 Task: Search one way flight ticket for 4 adults, 2 children, 2 infants in seat and 1 infant on lap in economy from Chicago: Chicago O'hare International Airport to Gillette: Gillette Campbell County Airport on 5-1-2023. Choice of flights is United. Price is upto 30000. Outbound departure time preference is 13:30.
Action: Mouse moved to (238, 199)
Screenshot: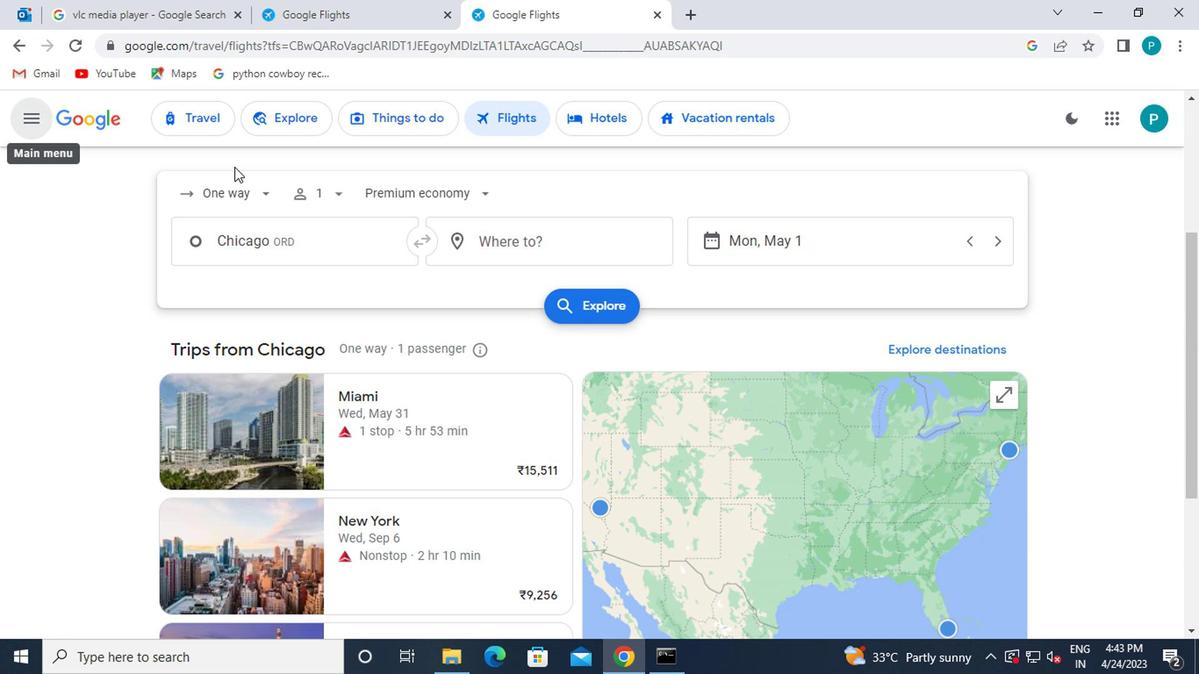 
Action: Mouse pressed left at (238, 199)
Screenshot: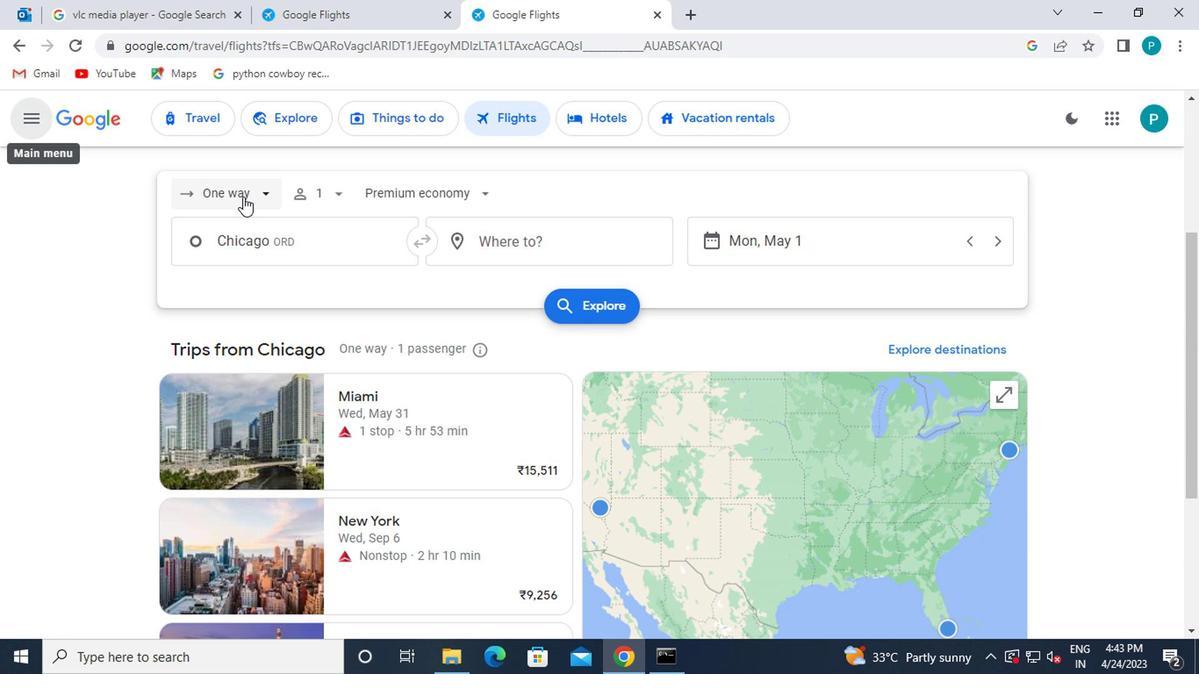
Action: Mouse moved to (244, 288)
Screenshot: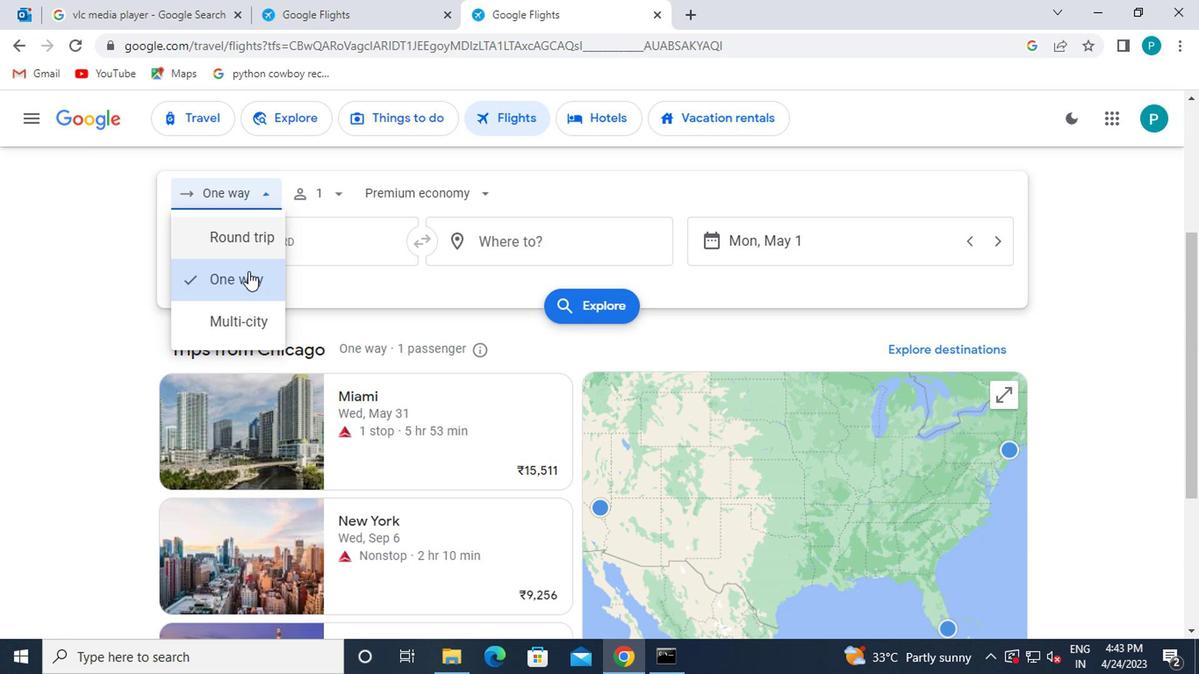 
Action: Mouse pressed left at (244, 288)
Screenshot: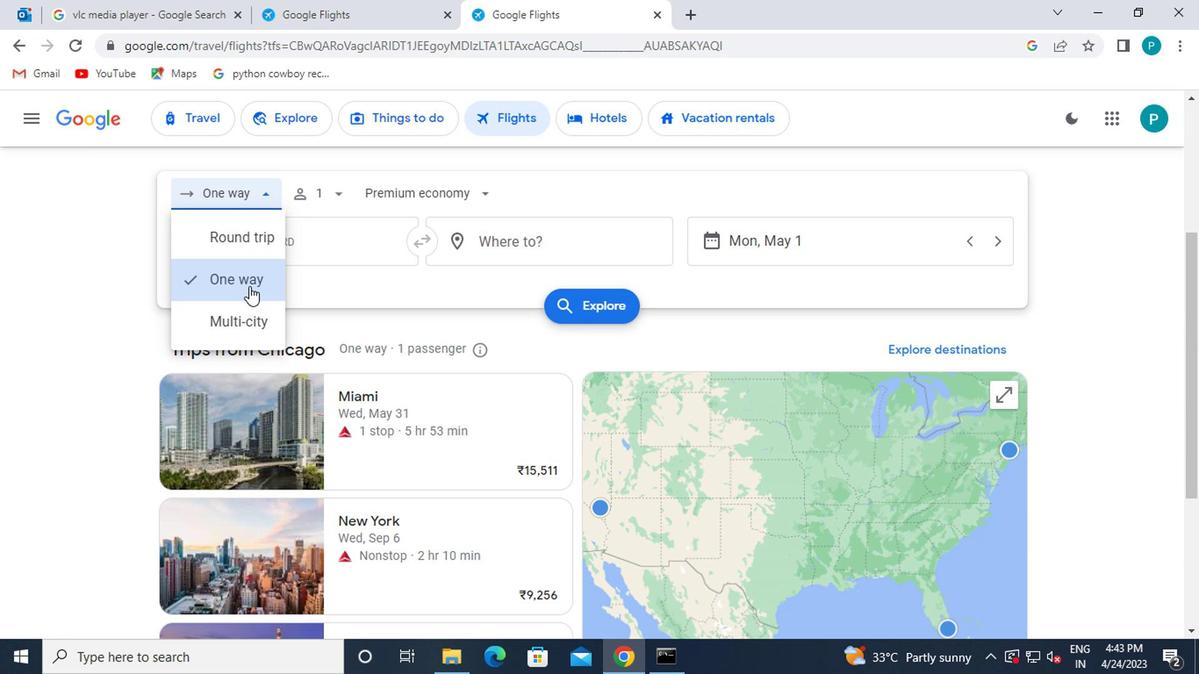 
Action: Mouse moved to (335, 182)
Screenshot: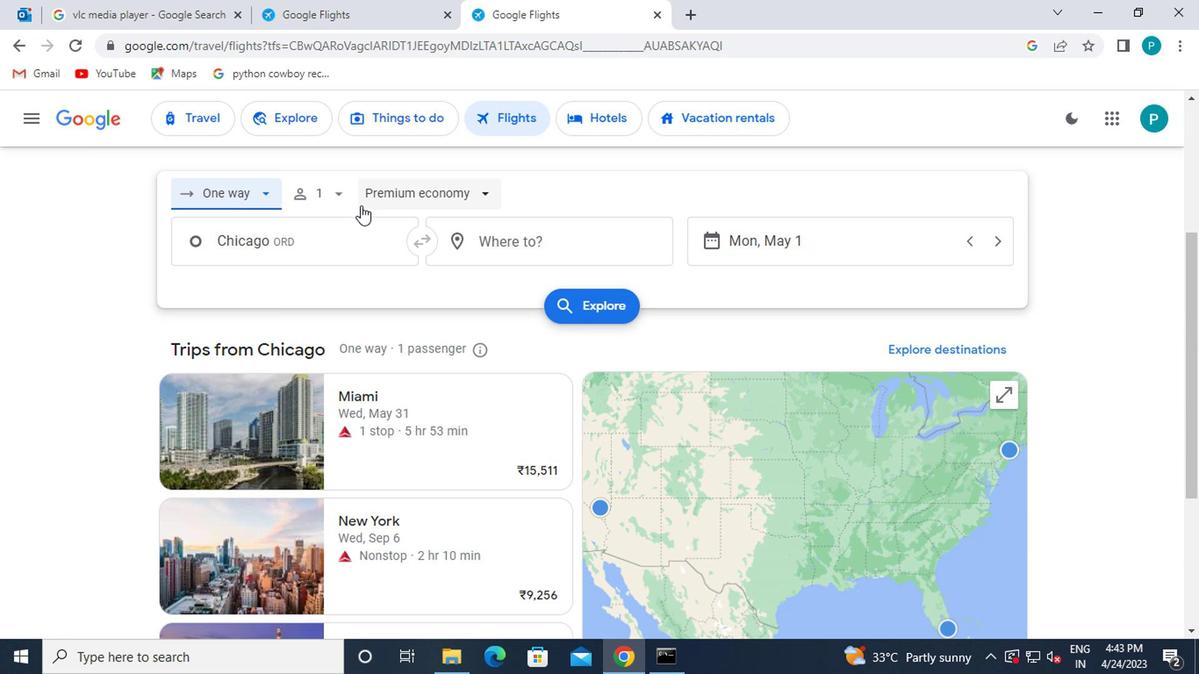
Action: Mouse pressed left at (335, 182)
Screenshot: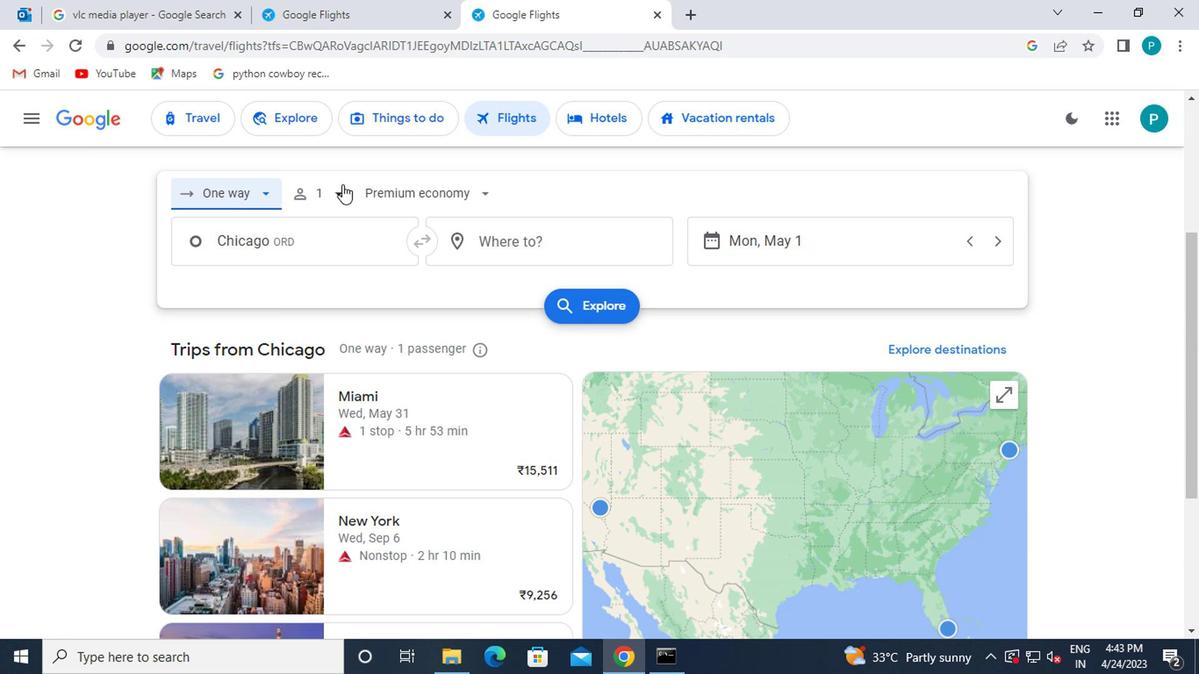
Action: Mouse moved to (459, 238)
Screenshot: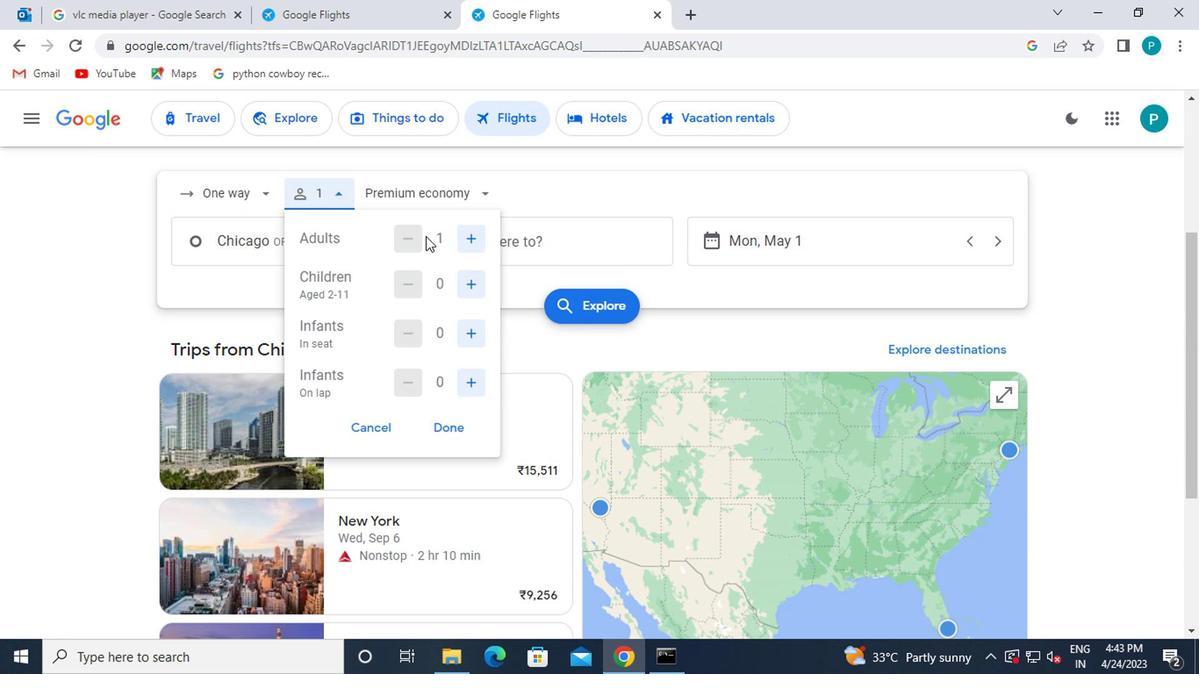 
Action: Mouse pressed left at (459, 238)
Screenshot: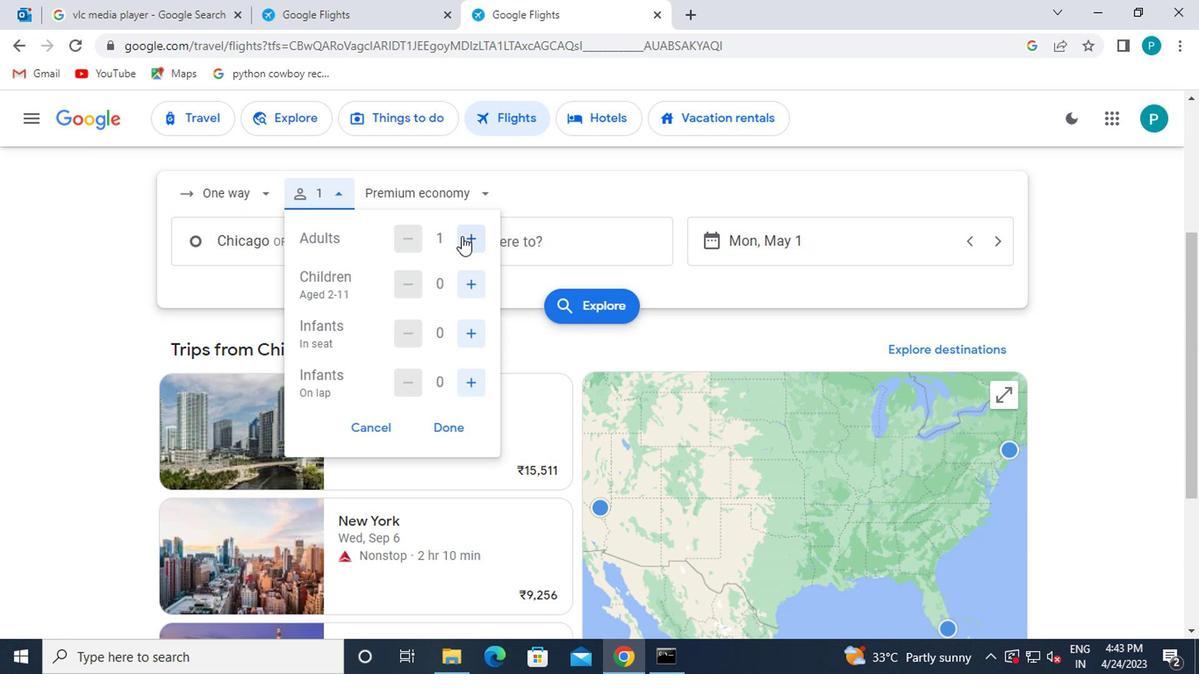 
Action: Mouse pressed left at (459, 238)
Screenshot: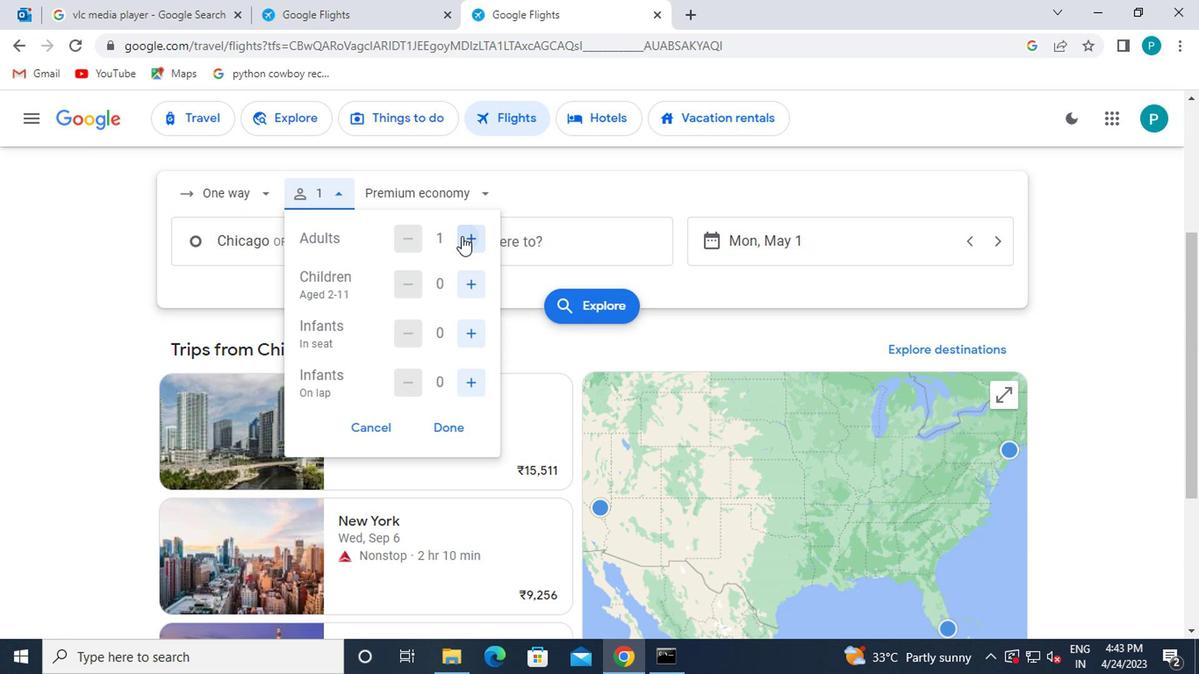 
Action: Mouse pressed left at (459, 238)
Screenshot: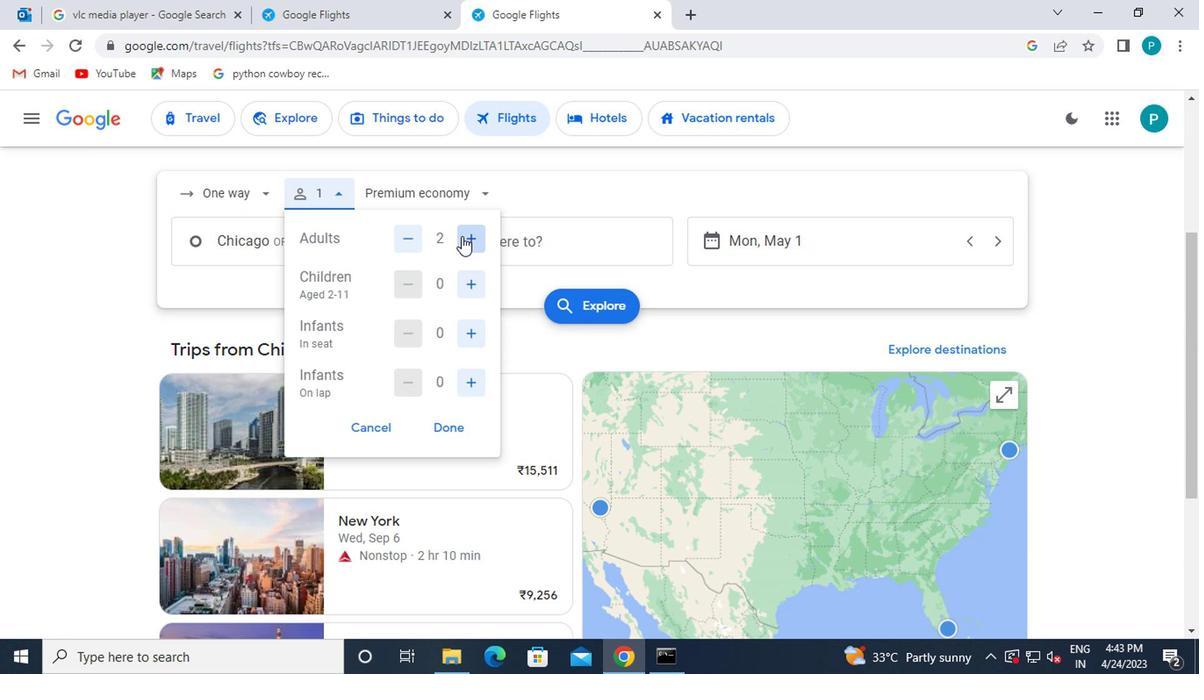 
Action: Mouse moved to (463, 286)
Screenshot: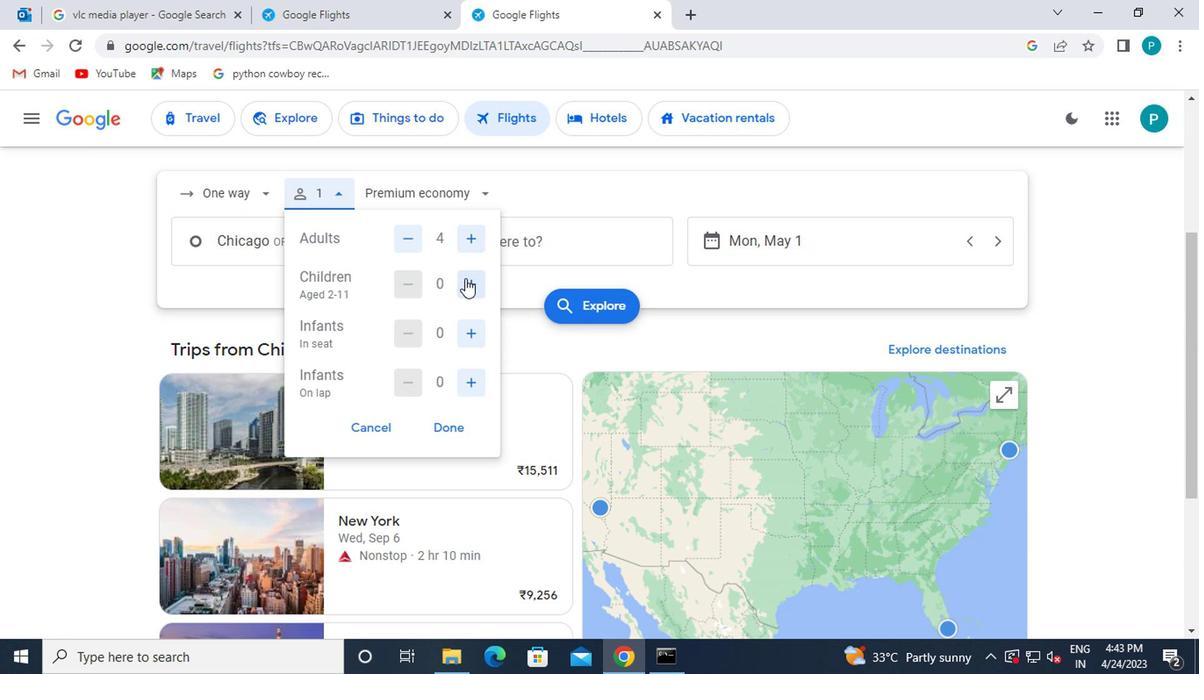 
Action: Mouse pressed left at (463, 286)
Screenshot: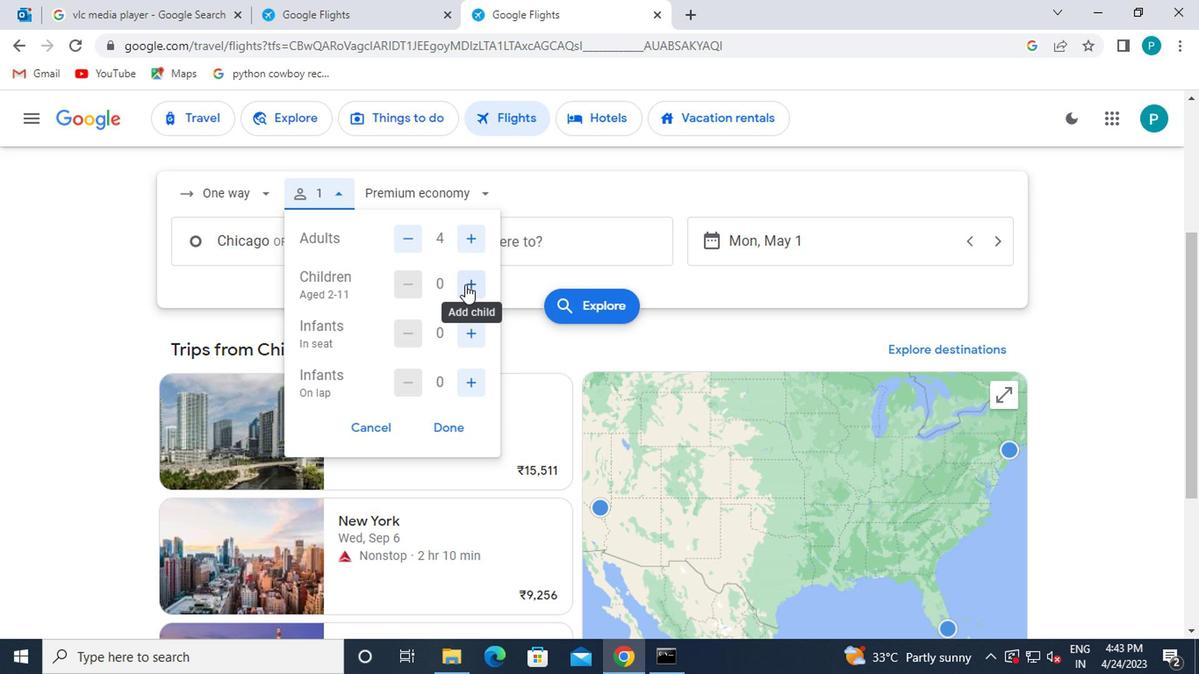 
Action: Mouse pressed left at (463, 286)
Screenshot: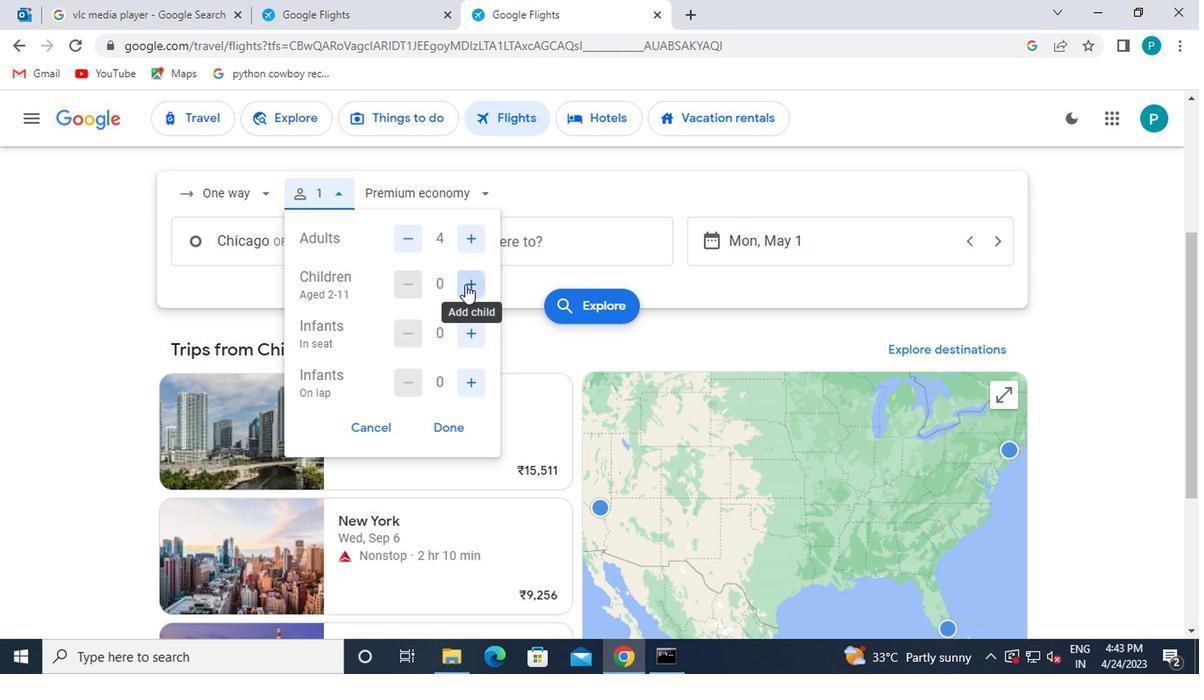 
Action: Mouse moved to (466, 338)
Screenshot: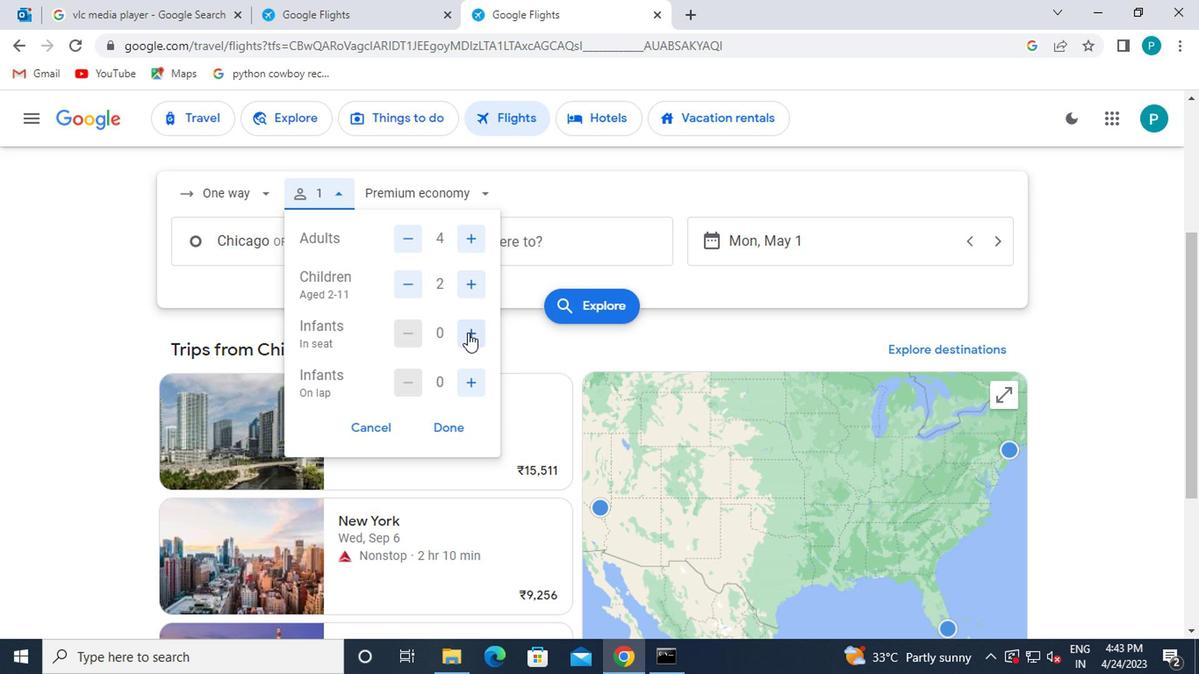 
Action: Mouse pressed left at (466, 338)
Screenshot: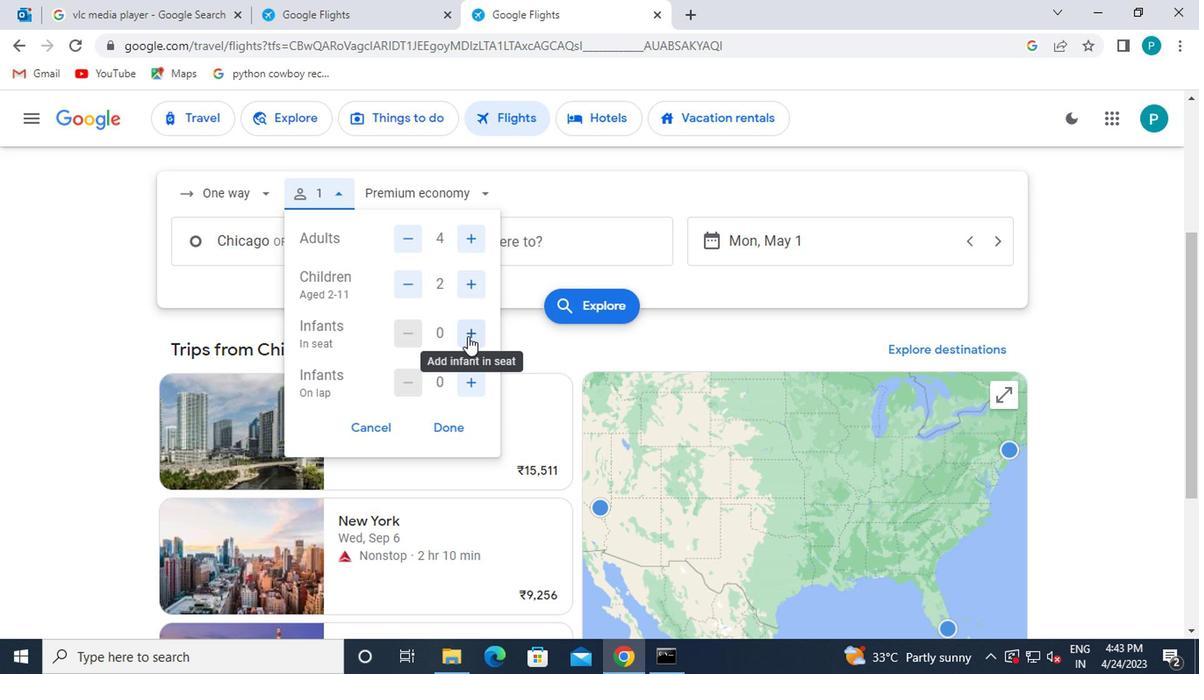 
Action: Mouse pressed left at (466, 338)
Screenshot: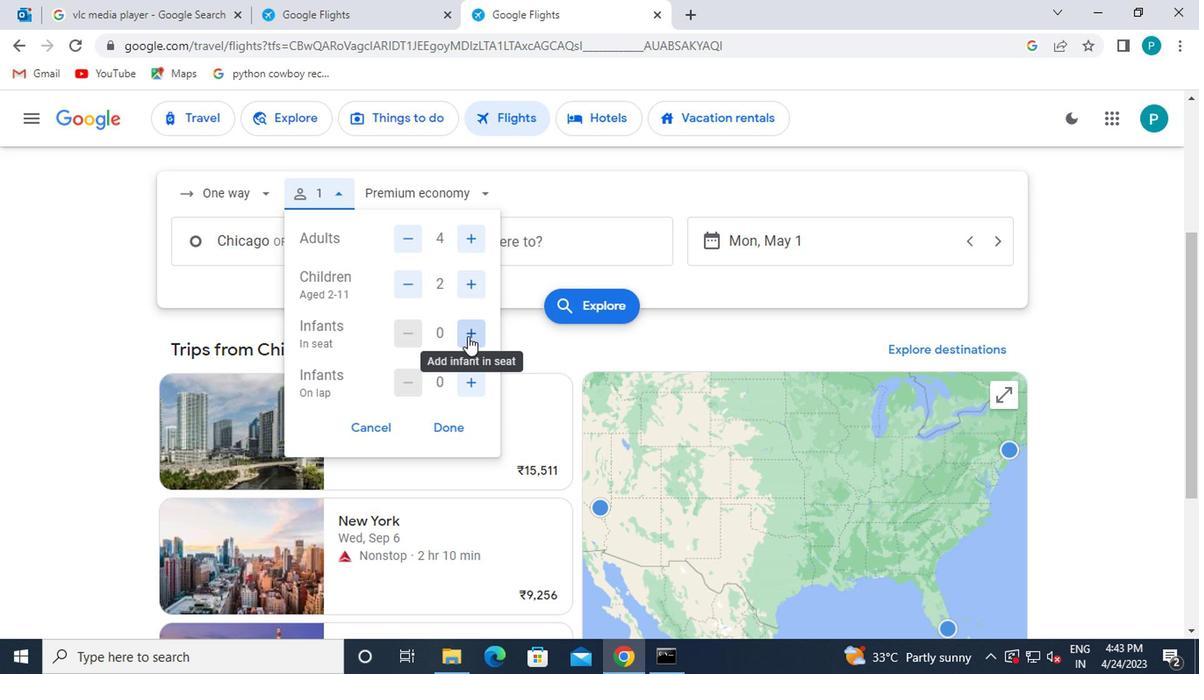 
Action: Mouse moved to (468, 383)
Screenshot: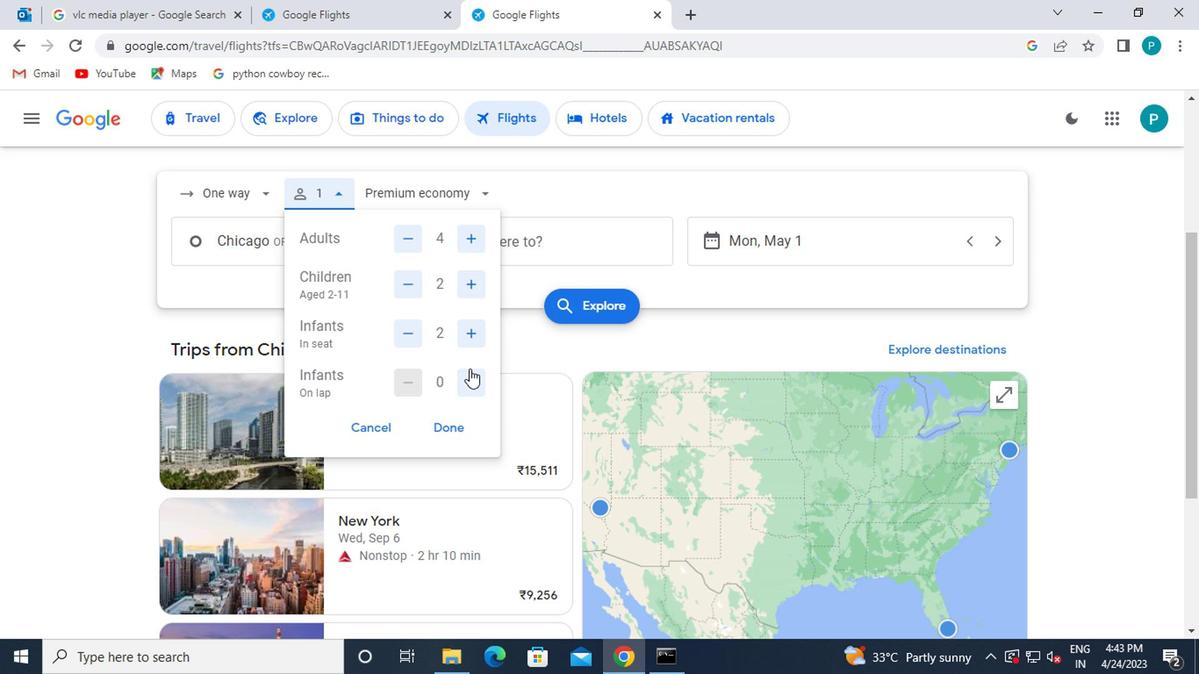 
Action: Mouse pressed left at (468, 383)
Screenshot: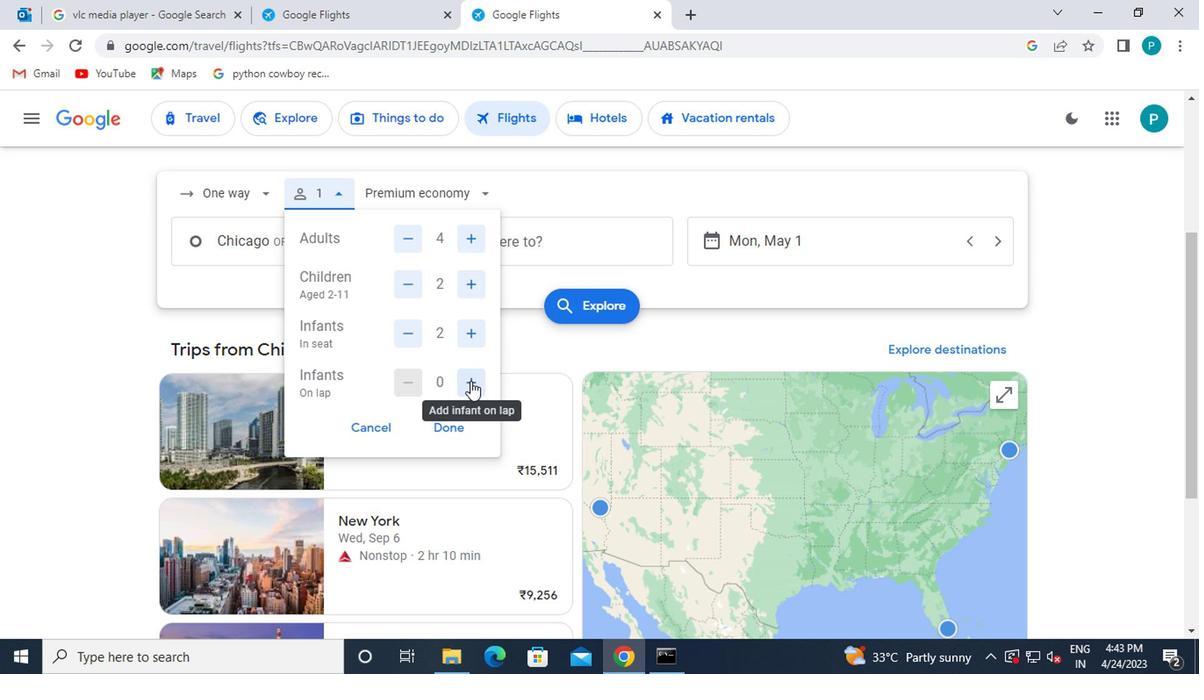 
Action: Mouse moved to (457, 422)
Screenshot: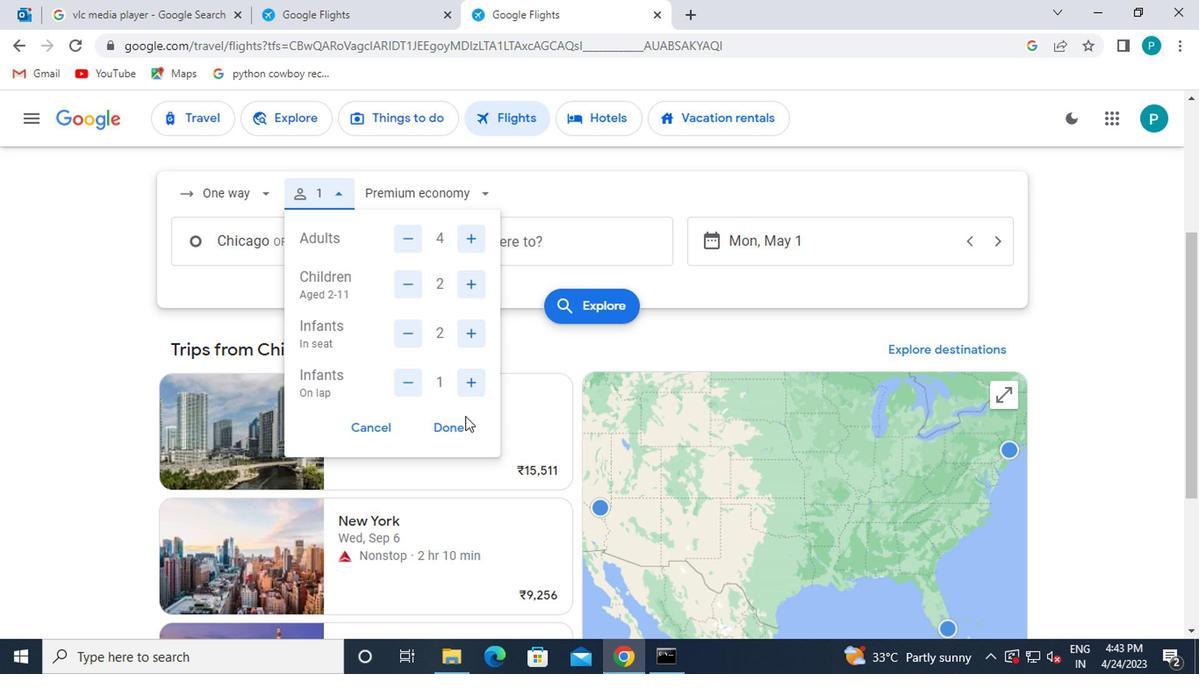 
Action: Mouse pressed left at (457, 422)
Screenshot: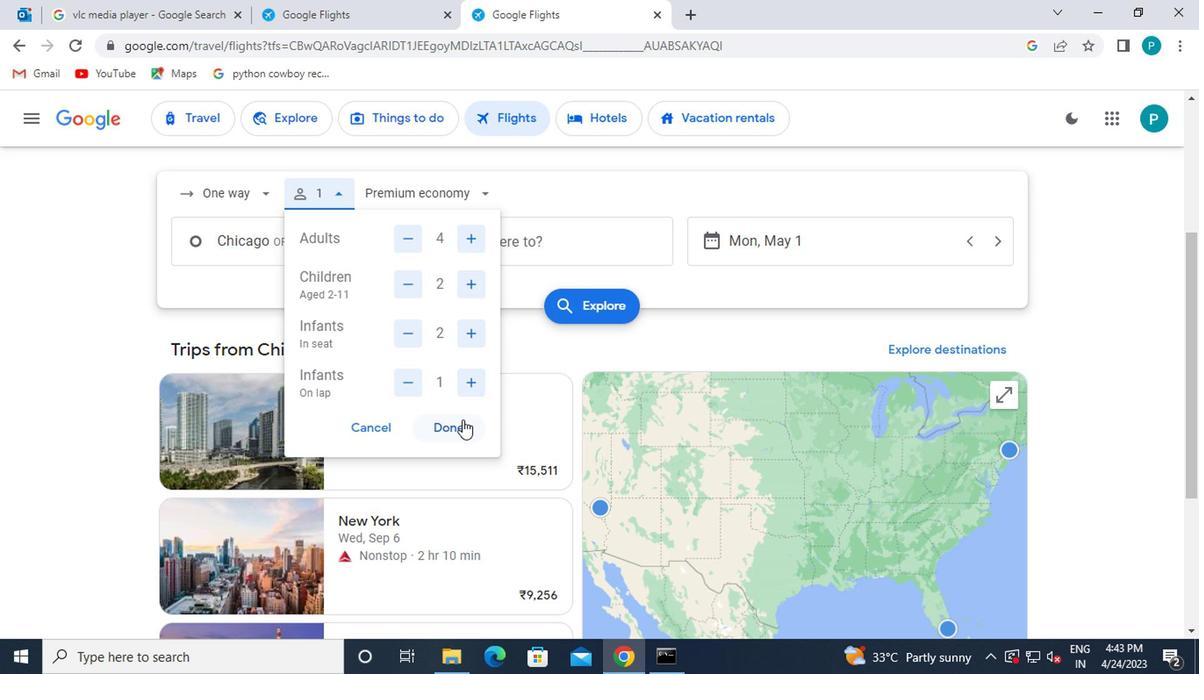 
Action: Mouse moved to (433, 204)
Screenshot: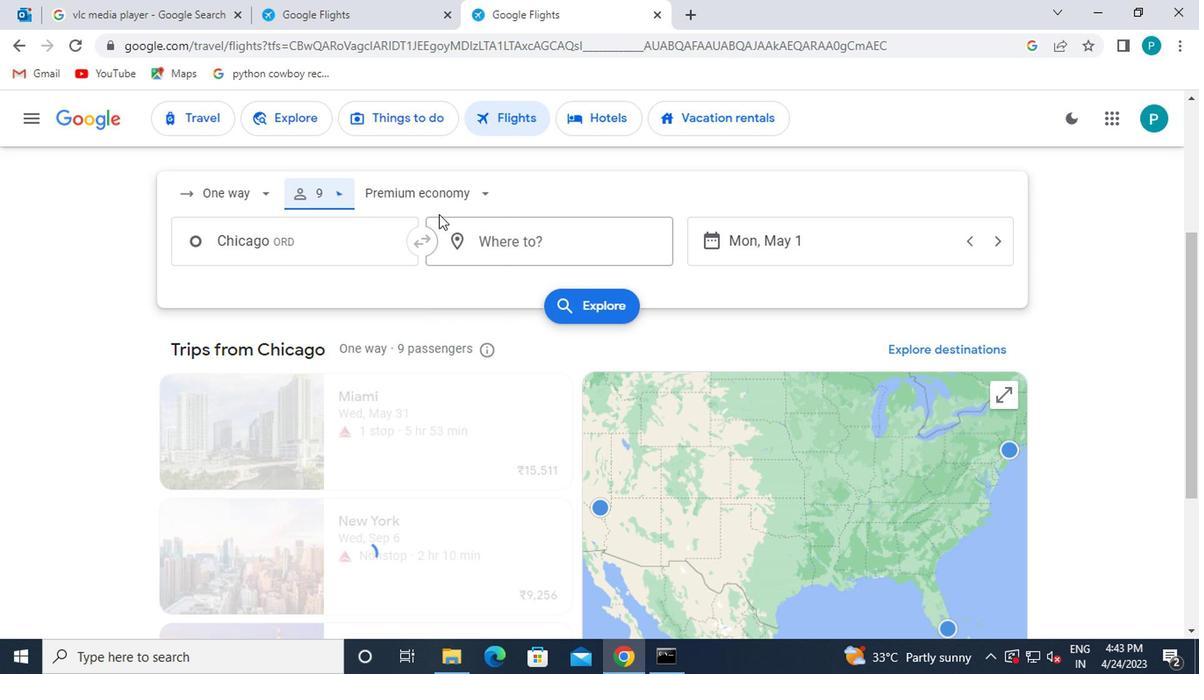 
Action: Mouse pressed left at (433, 204)
Screenshot: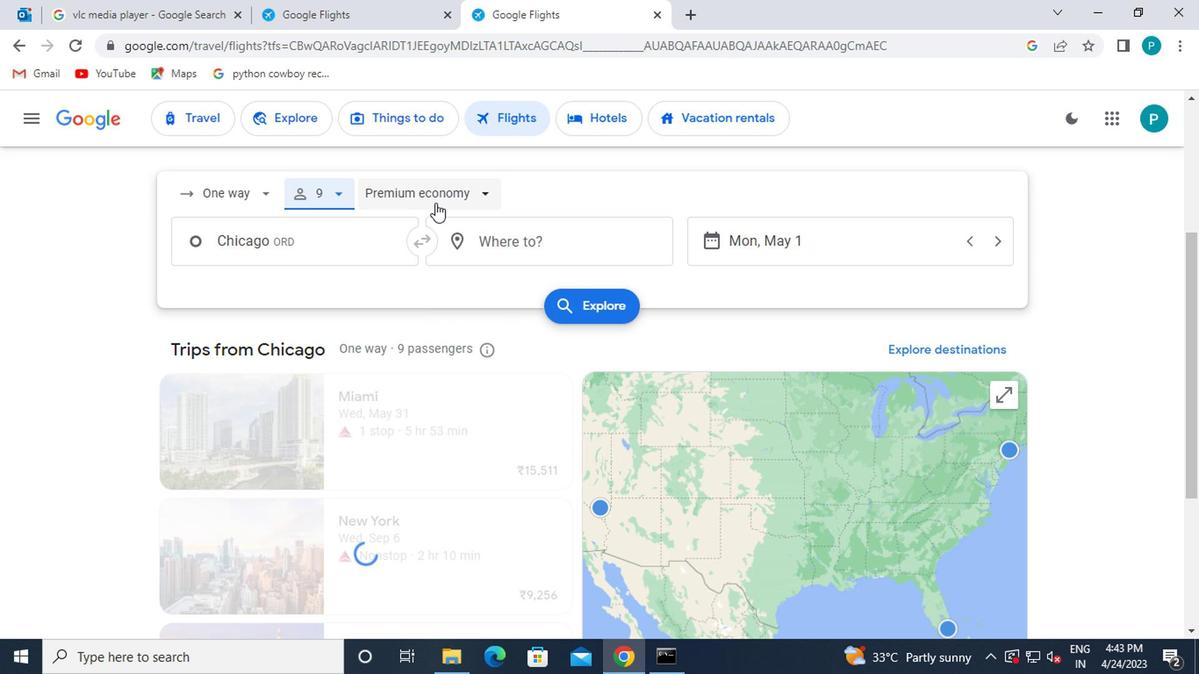 
Action: Mouse moved to (436, 228)
Screenshot: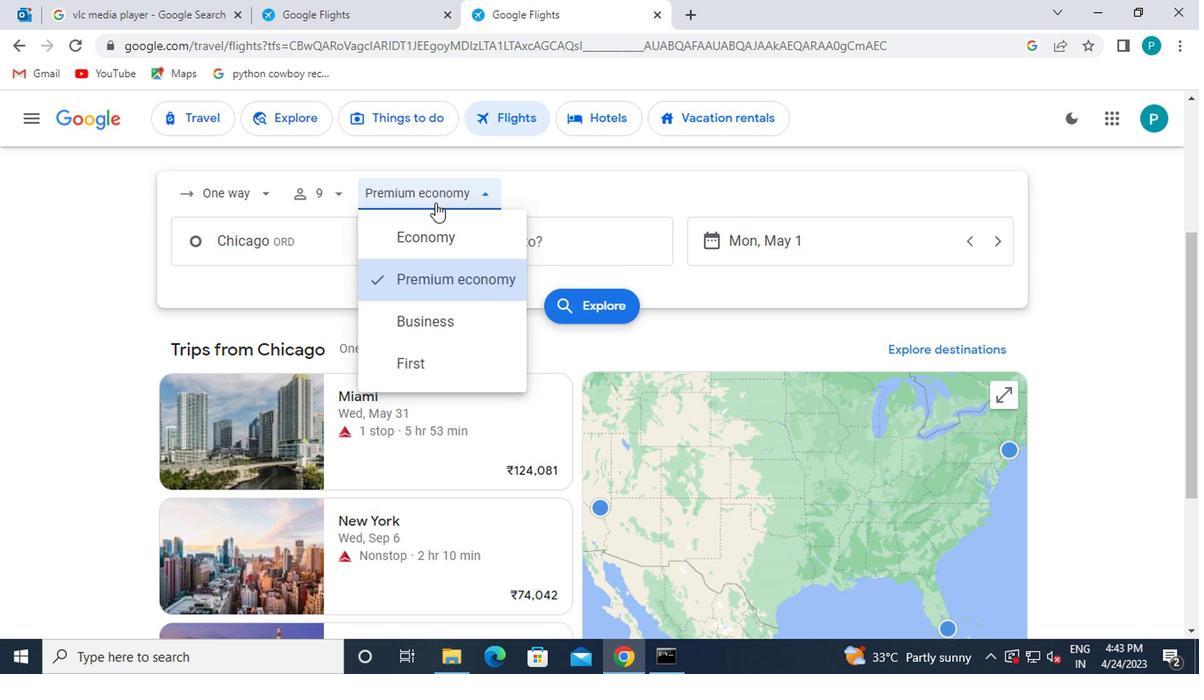 
Action: Mouse pressed left at (436, 228)
Screenshot: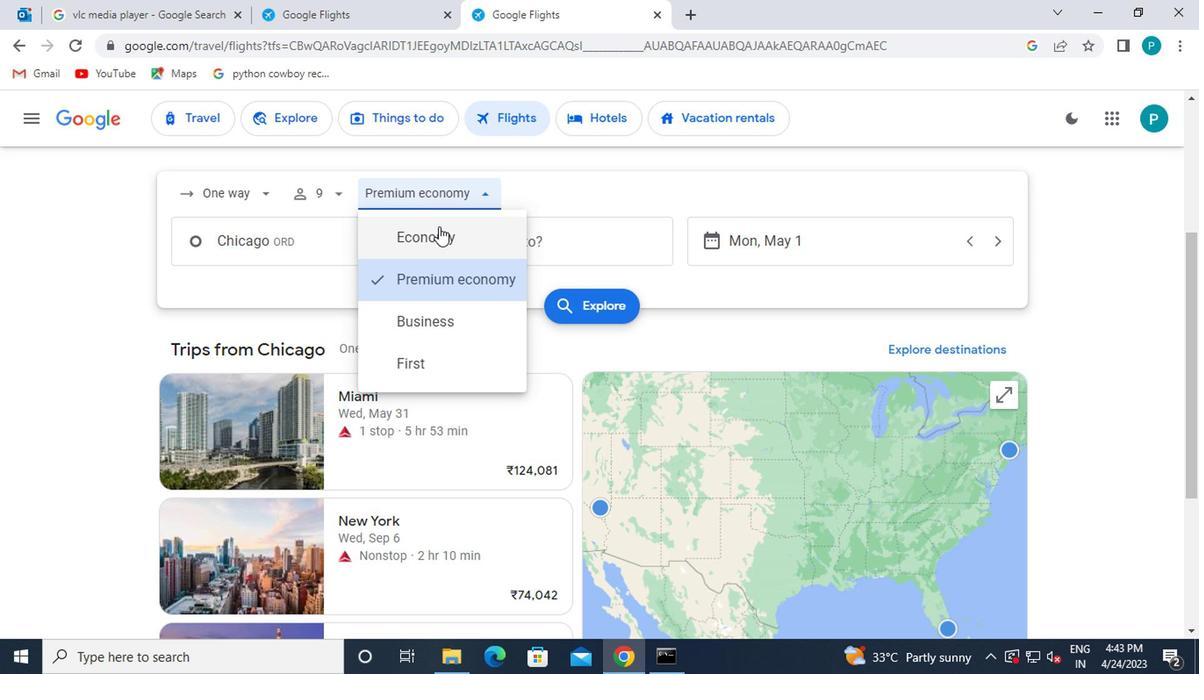 
Action: Mouse moved to (329, 254)
Screenshot: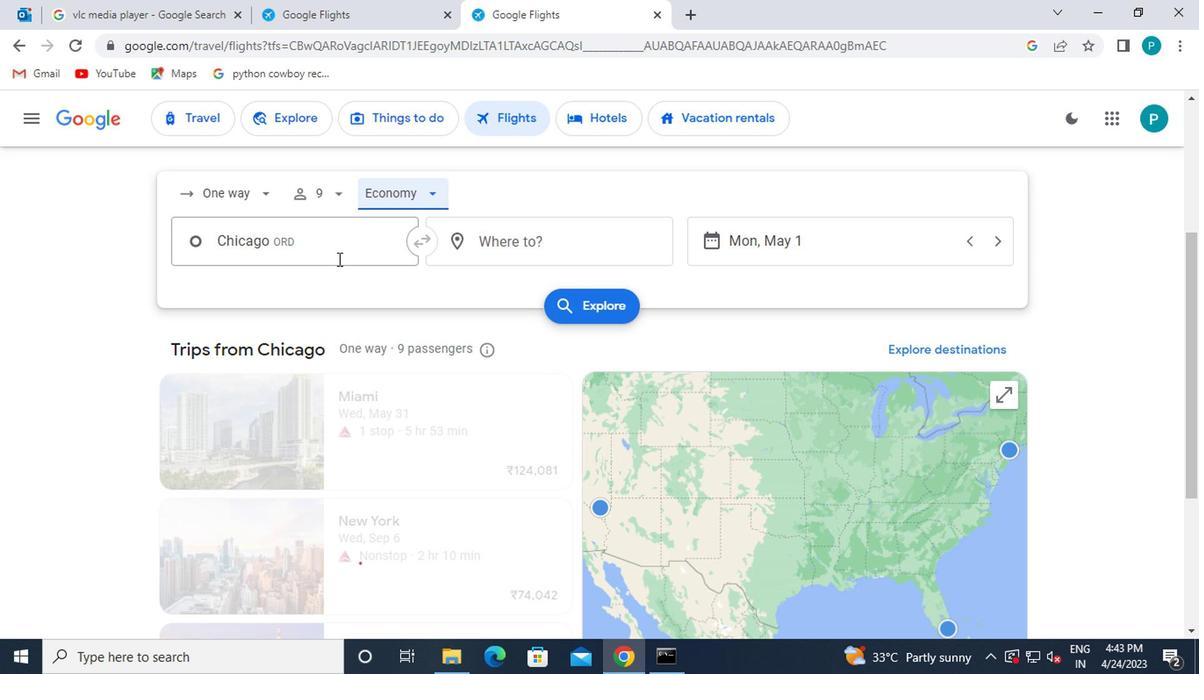 
Action: Mouse pressed left at (329, 254)
Screenshot: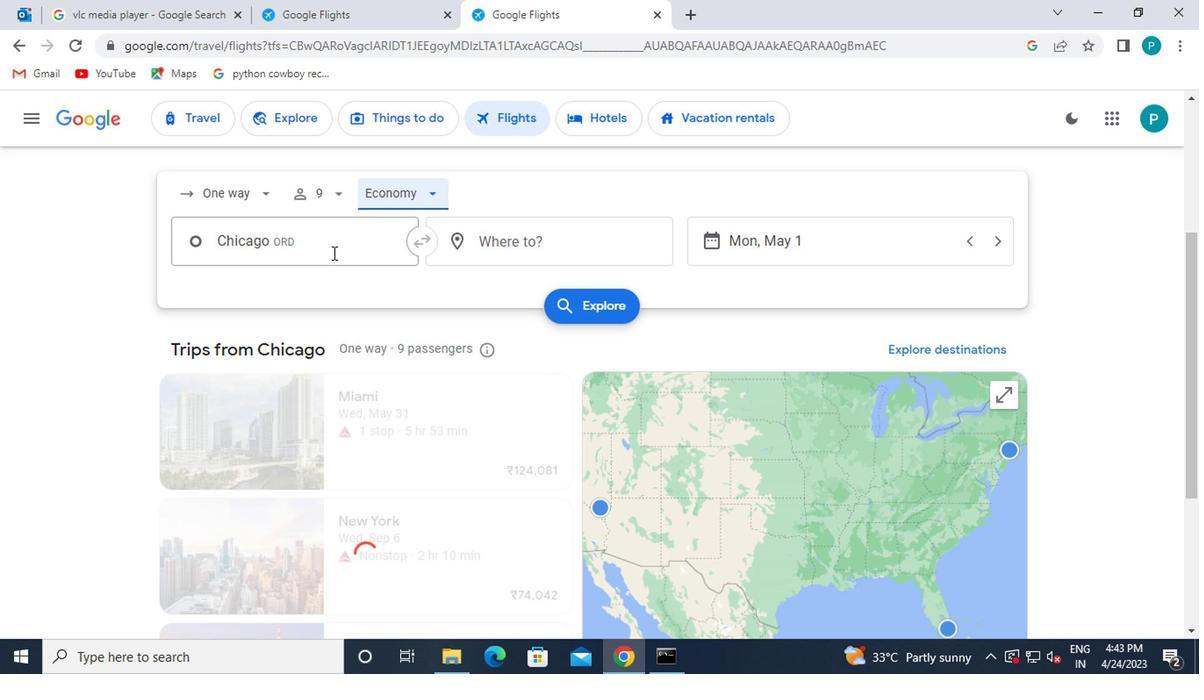 
Action: Mouse moved to (340, 339)
Screenshot: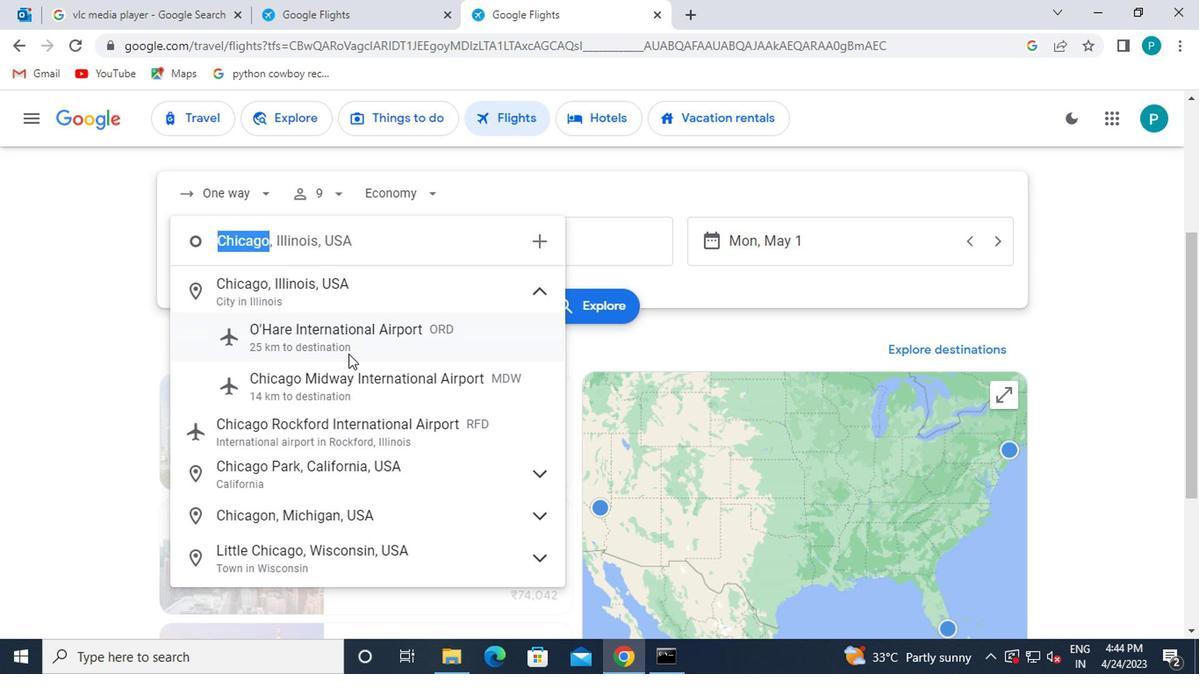 
Action: Mouse pressed left at (340, 339)
Screenshot: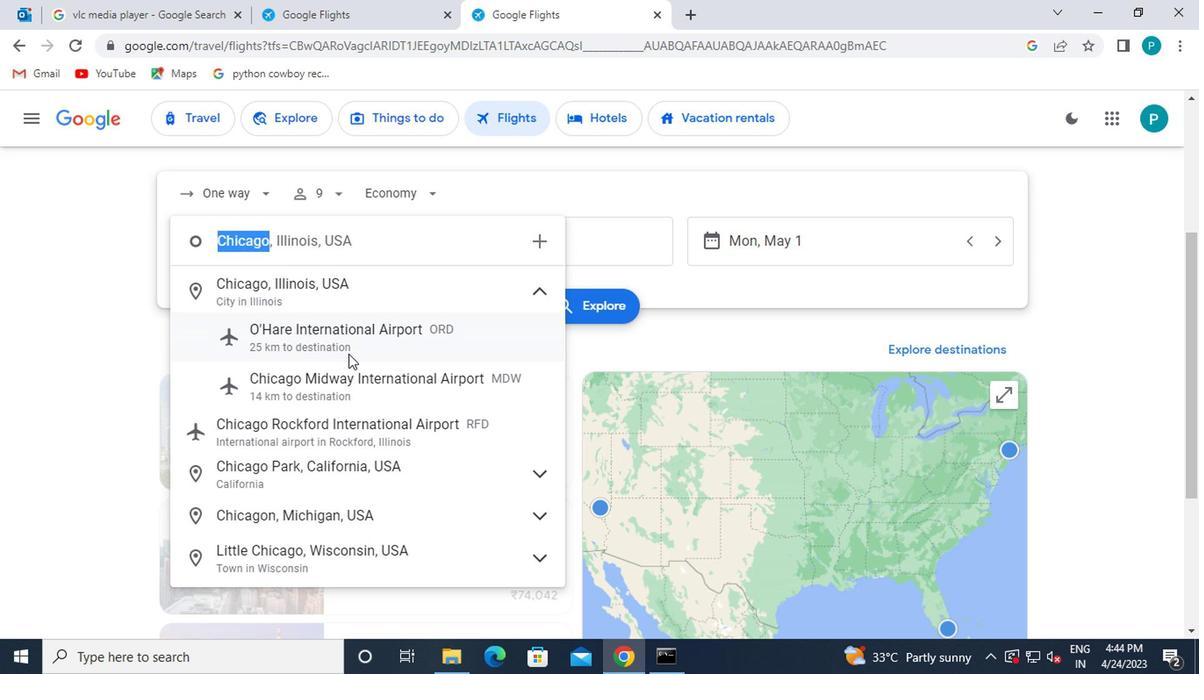 
Action: Mouse moved to (575, 246)
Screenshot: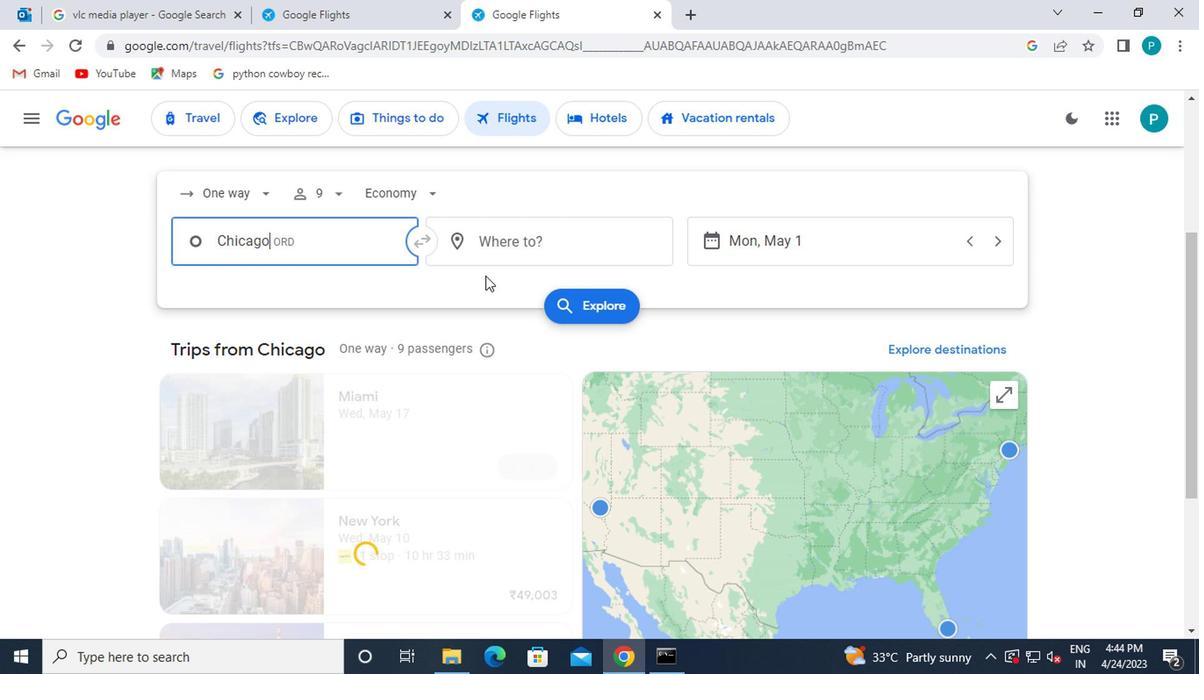 
Action: Mouse pressed left at (575, 246)
Screenshot: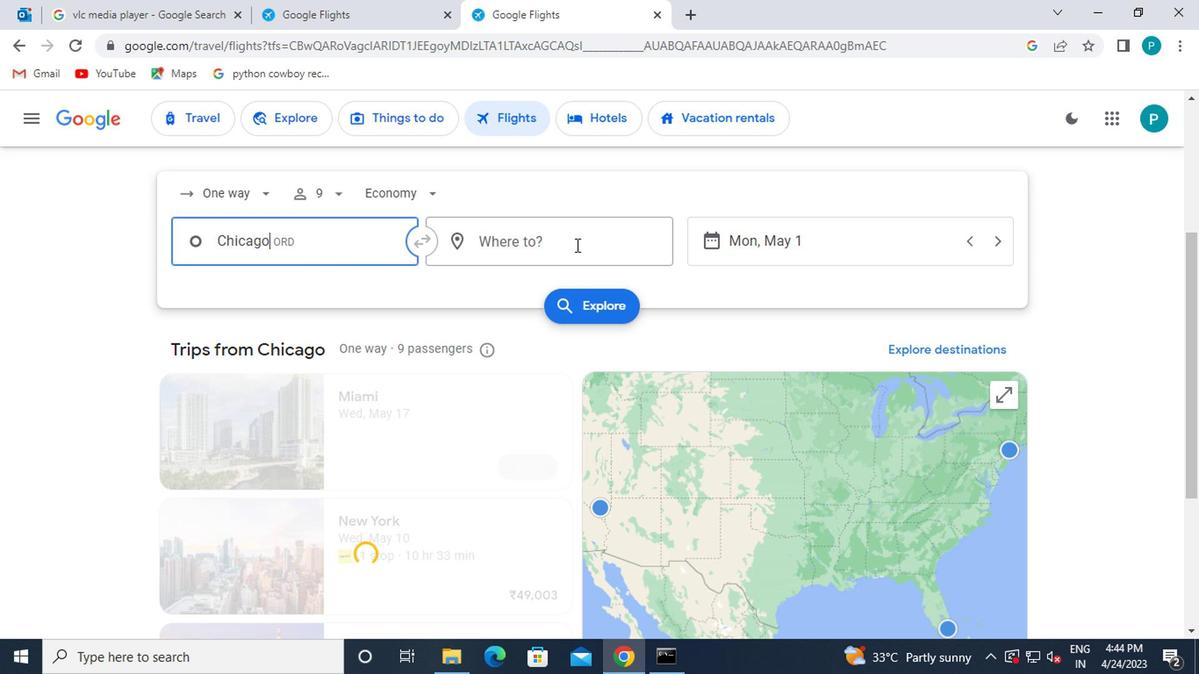 
Action: Mouse moved to (577, 242)
Screenshot: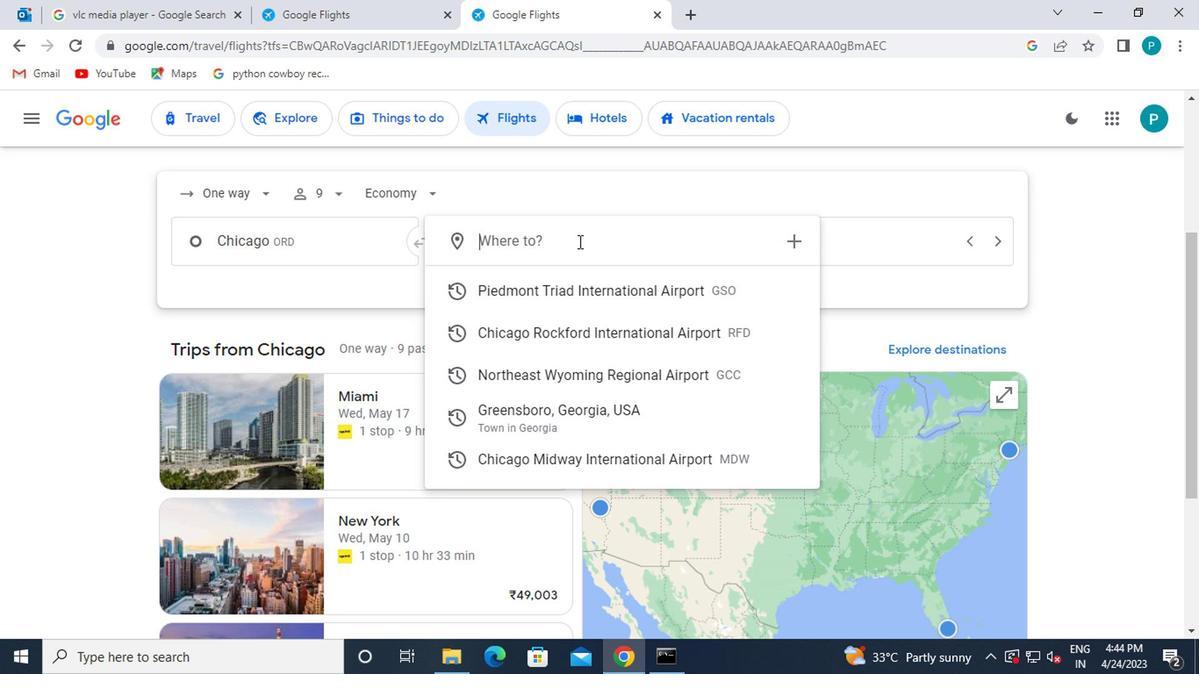 
Action: Key pressed gillette
Screenshot: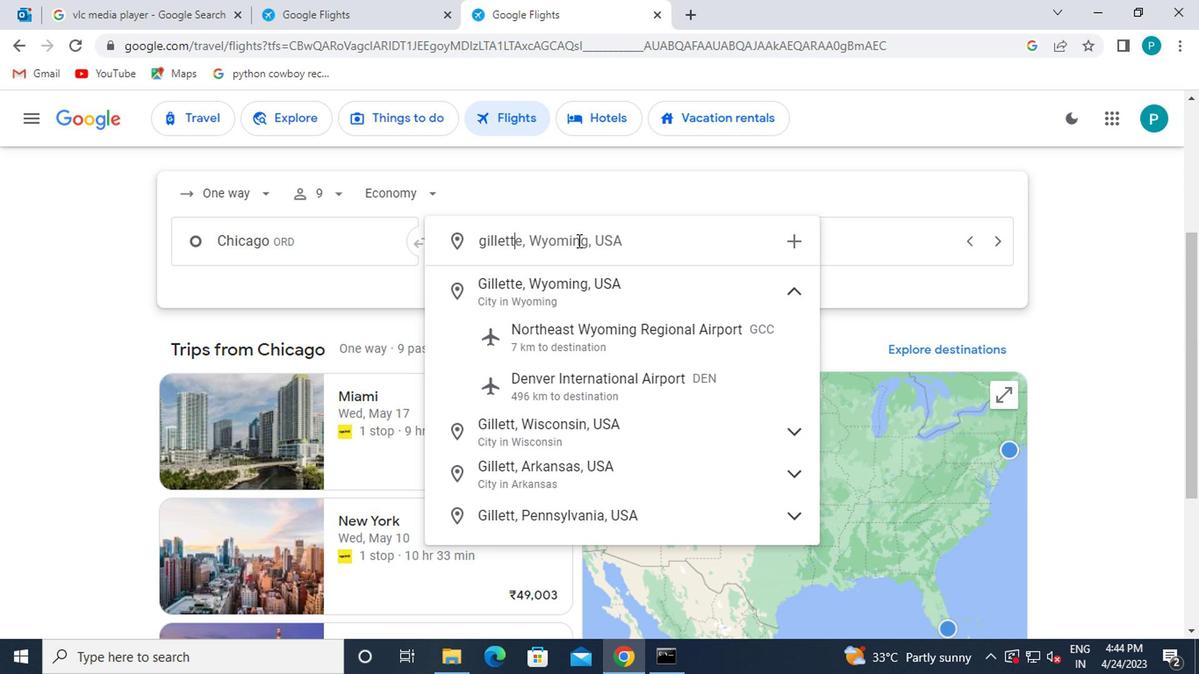 
Action: Mouse moved to (573, 349)
Screenshot: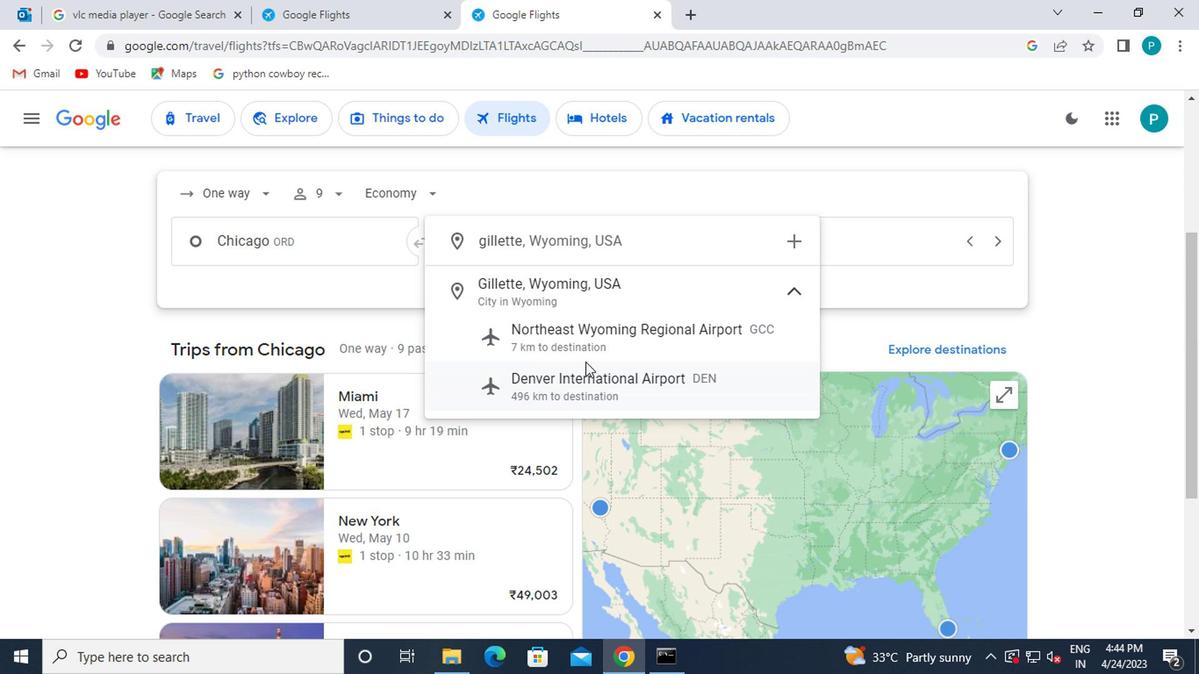 
Action: Mouse pressed left at (573, 349)
Screenshot: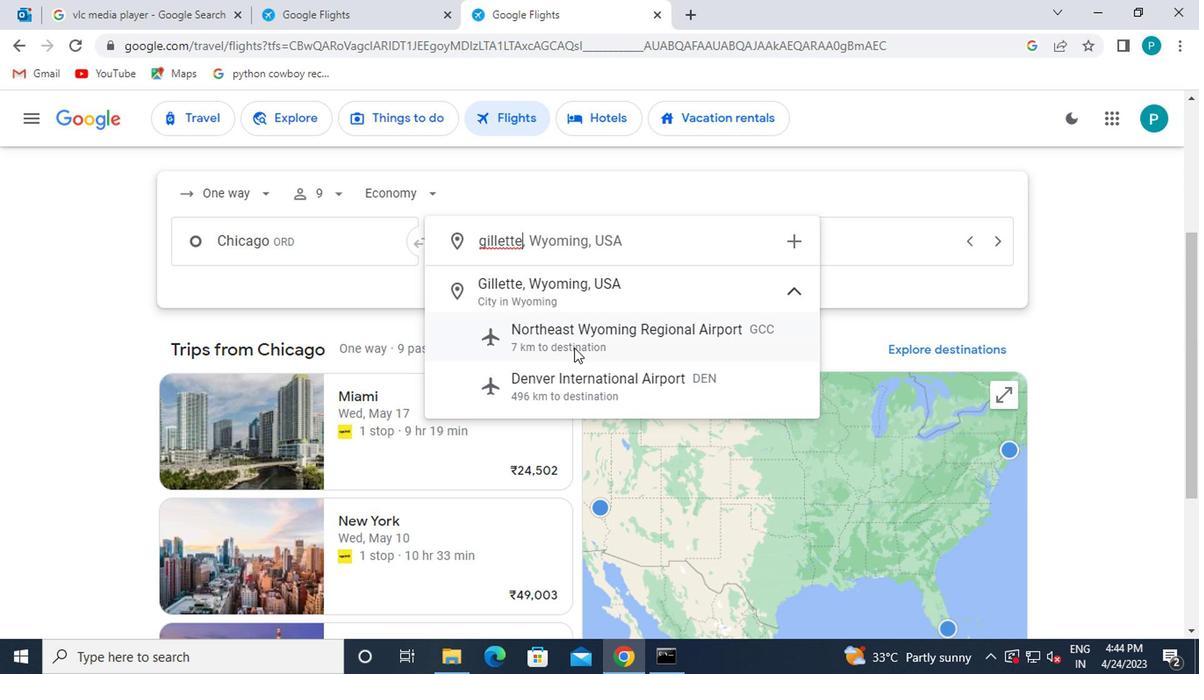 
Action: Mouse moved to (771, 254)
Screenshot: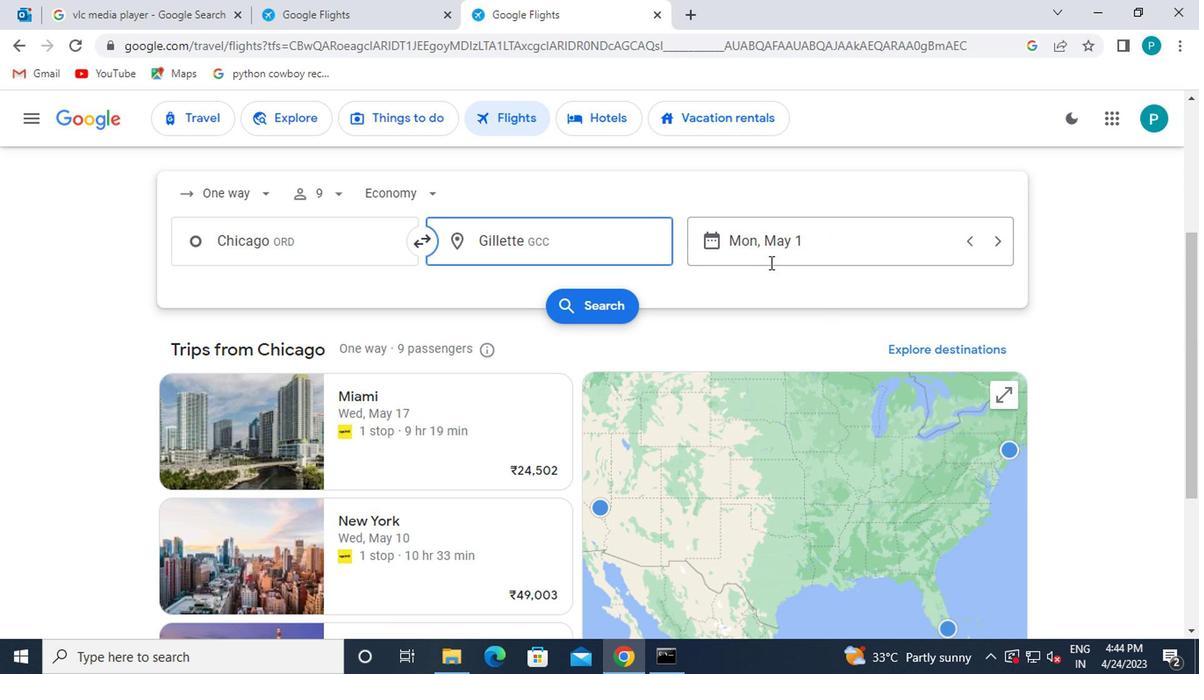 
Action: Mouse pressed left at (771, 254)
Screenshot: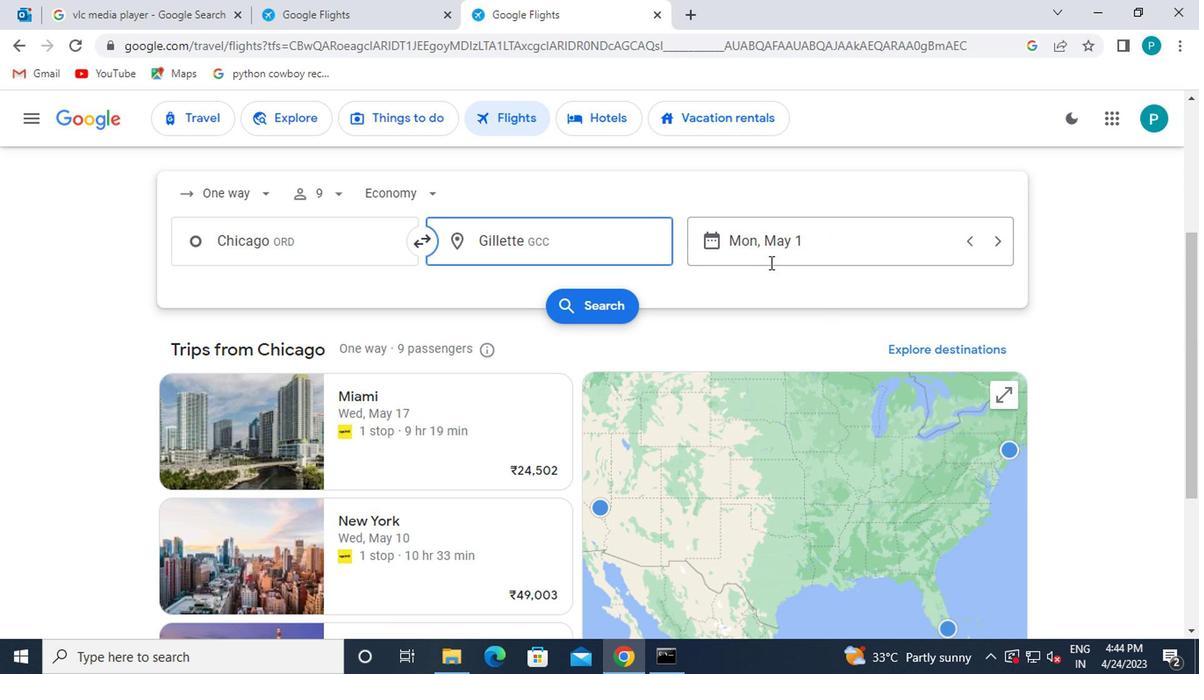 
Action: Mouse moved to (761, 304)
Screenshot: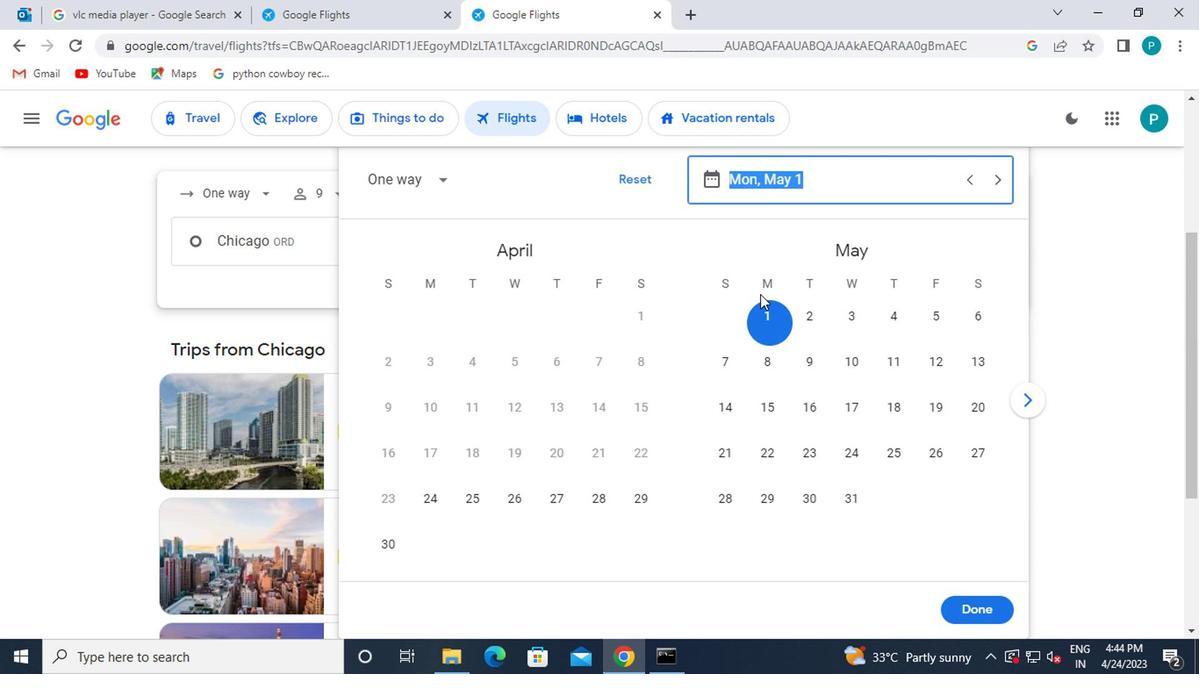 
Action: Mouse pressed left at (761, 304)
Screenshot: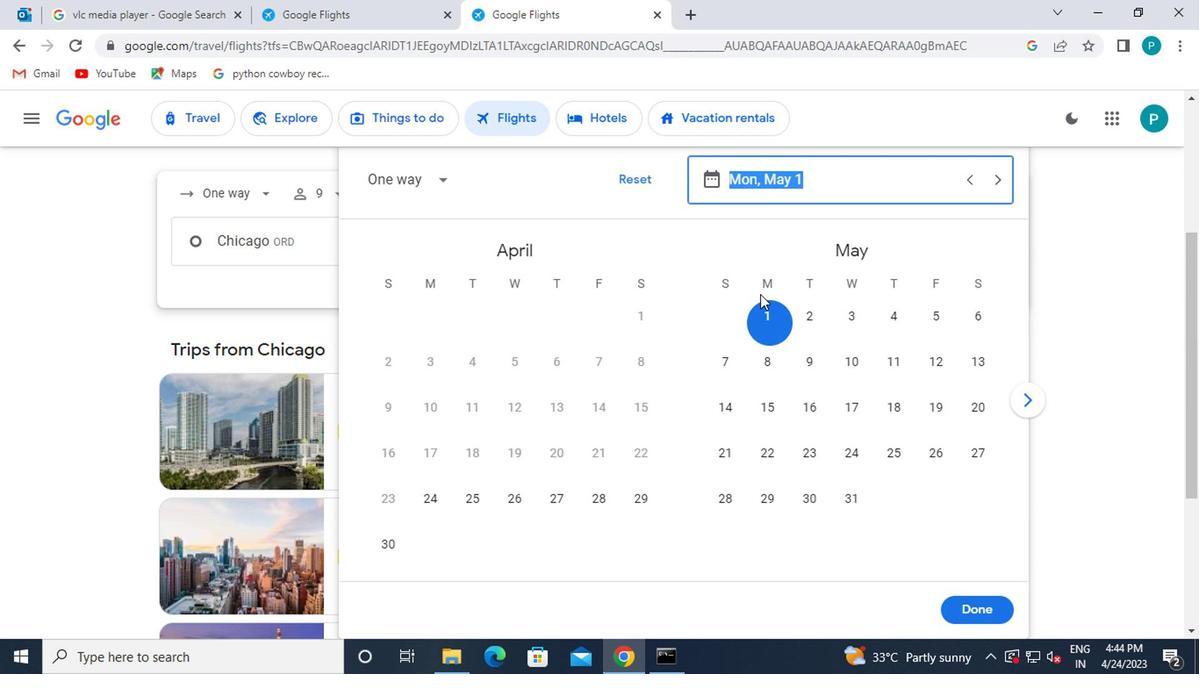 
Action: Mouse moved to (970, 616)
Screenshot: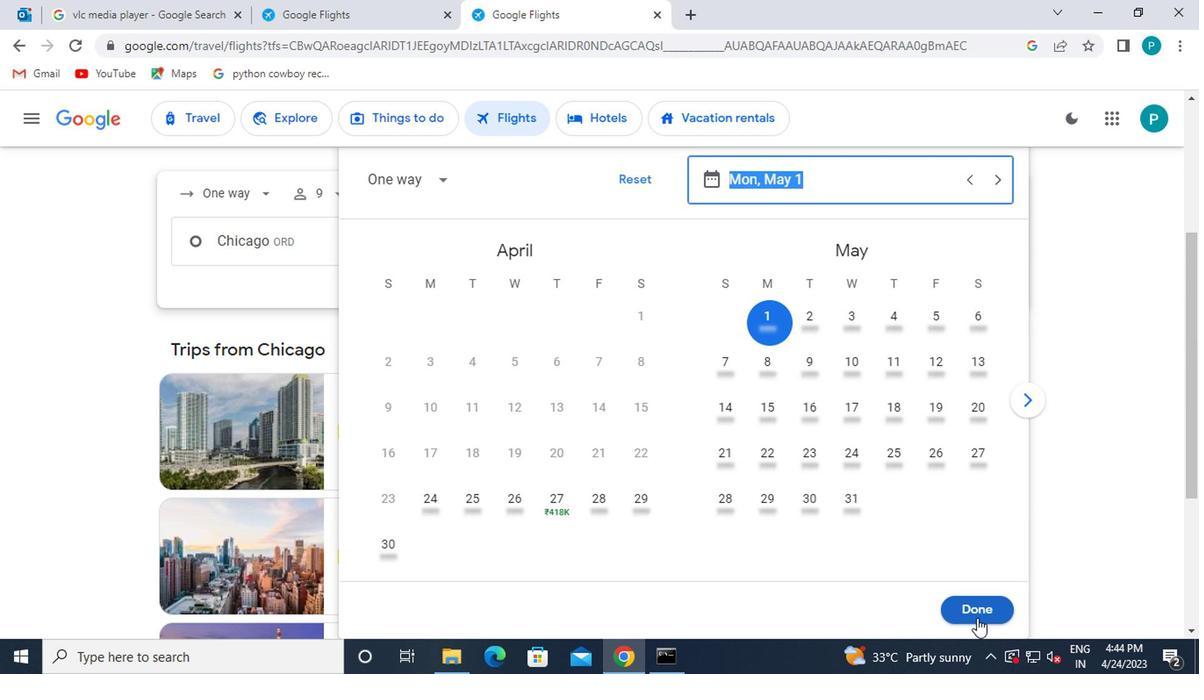 
Action: Mouse pressed left at (970, 616)
Screenshot: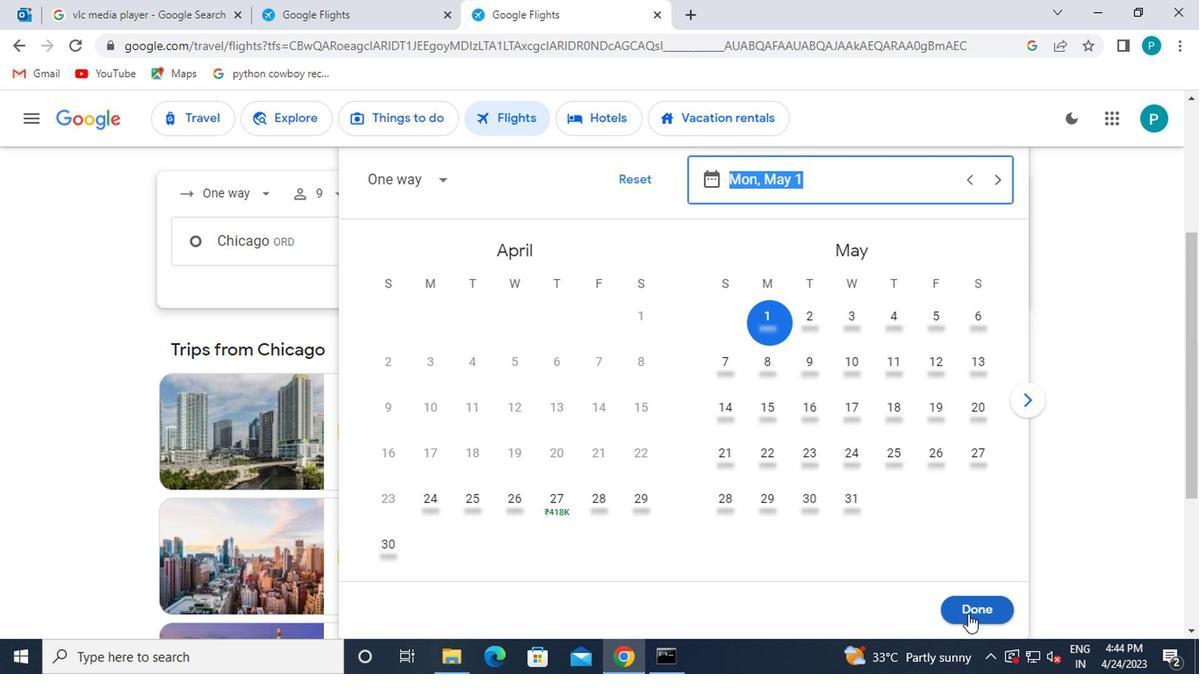 
Action: Mouse moved to (598, 311)
Screenshot: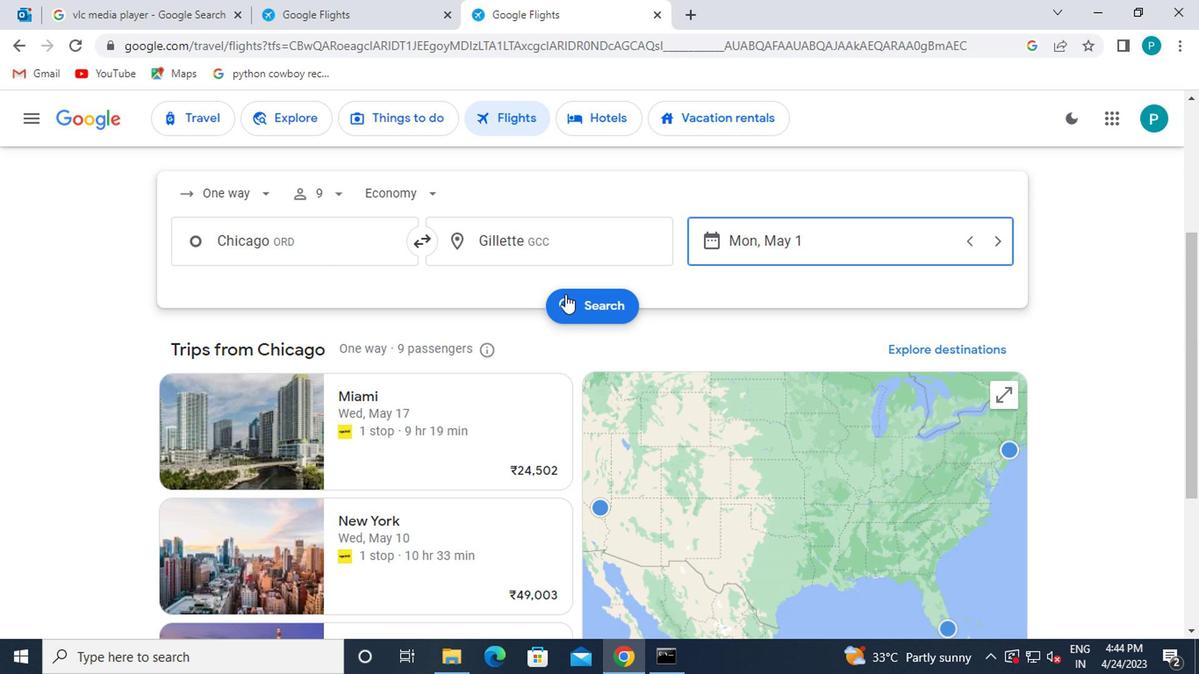 
Action: Mouse pressed left at (598, 311)
Screenshot: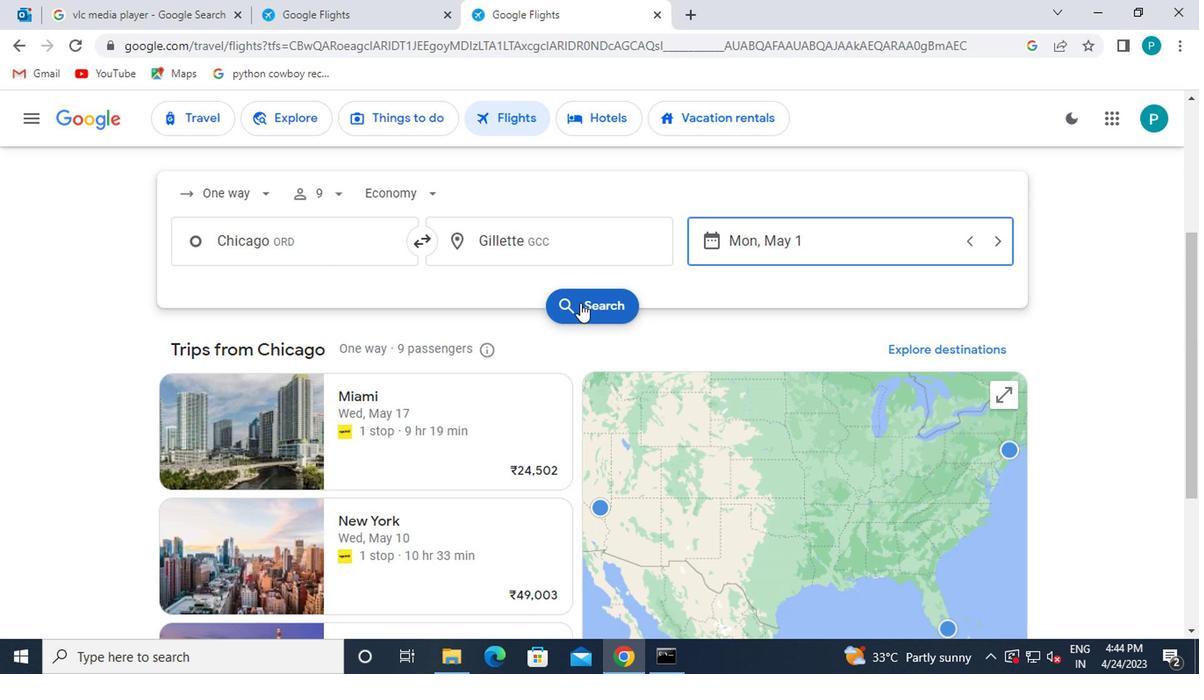 
Action: Mouse moved to (217, 272)
Screenshot: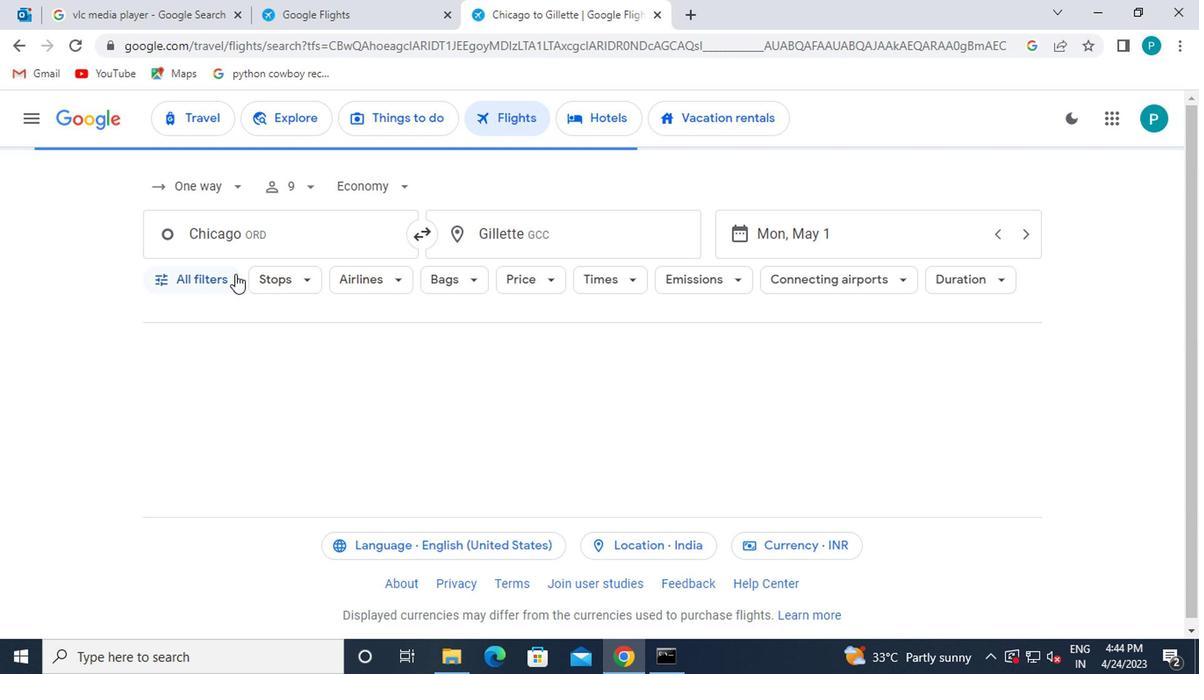 
Action: Mouse pressed left at (217, 272)
Screenshot: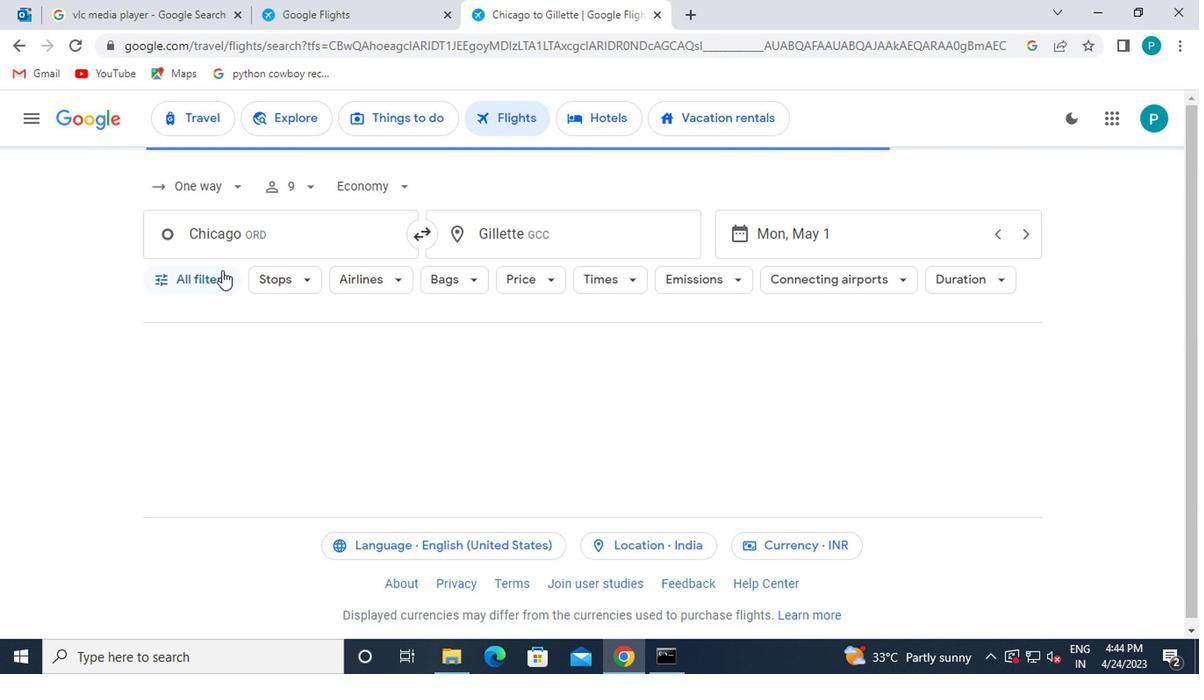 
Action: Mouse moved to (224, 367)
Screenshot: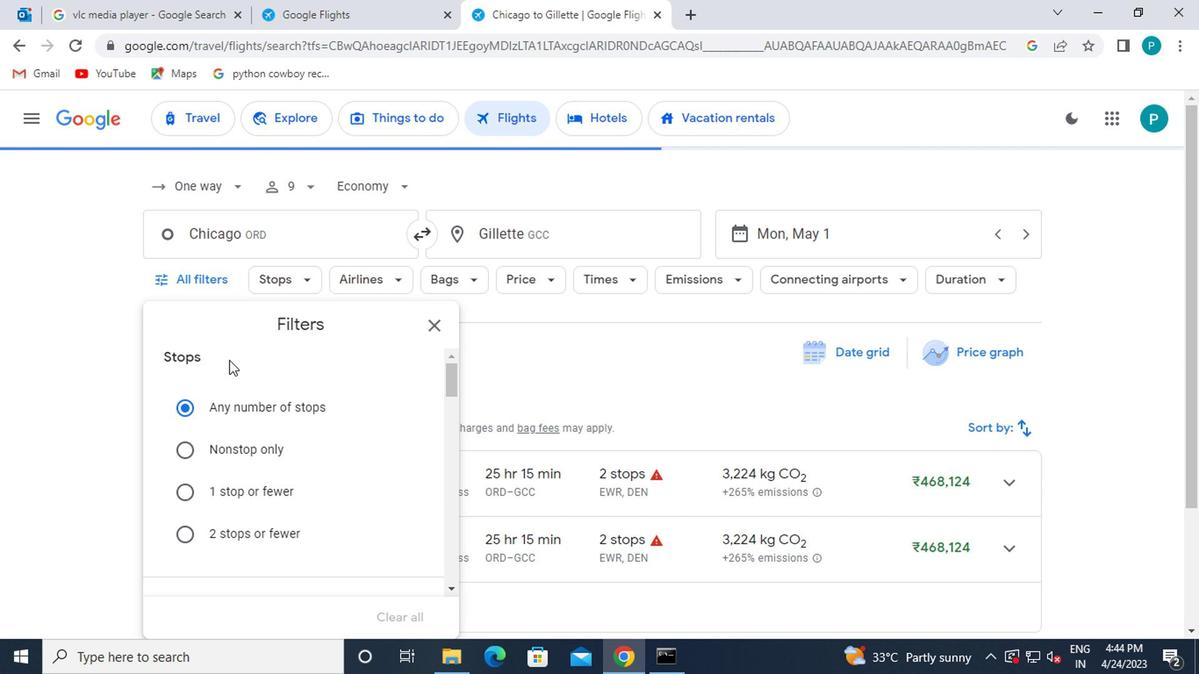 
Action: Mouse scrolled (224, 366) with delta (0, 0)
Screenshot: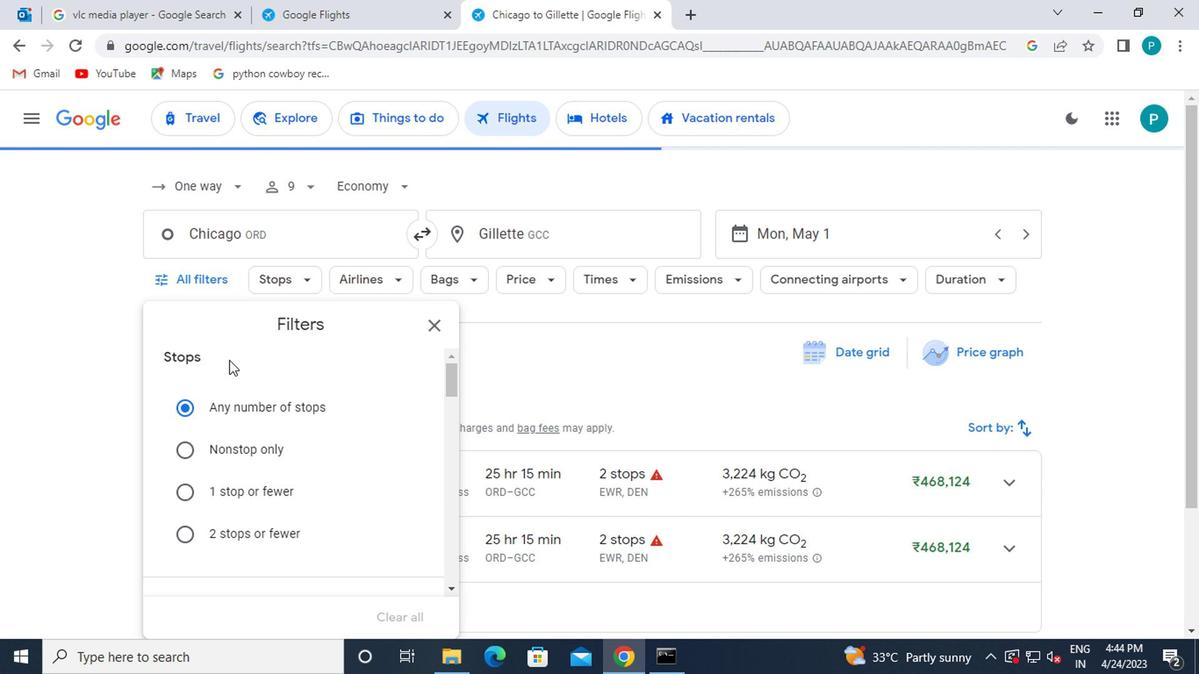 
Action: Mouse moved to (251, 476)
Screenshot: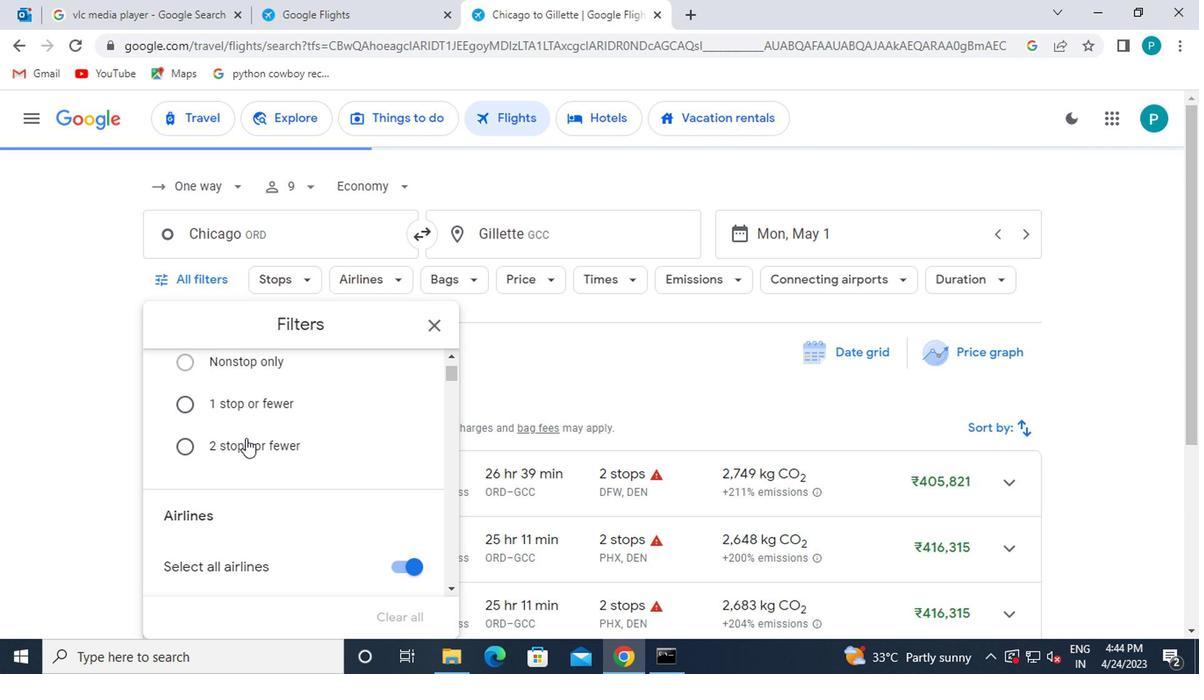 
Action: Mouse scrolled (251, 476) with delta (0, 0)
Screenshot: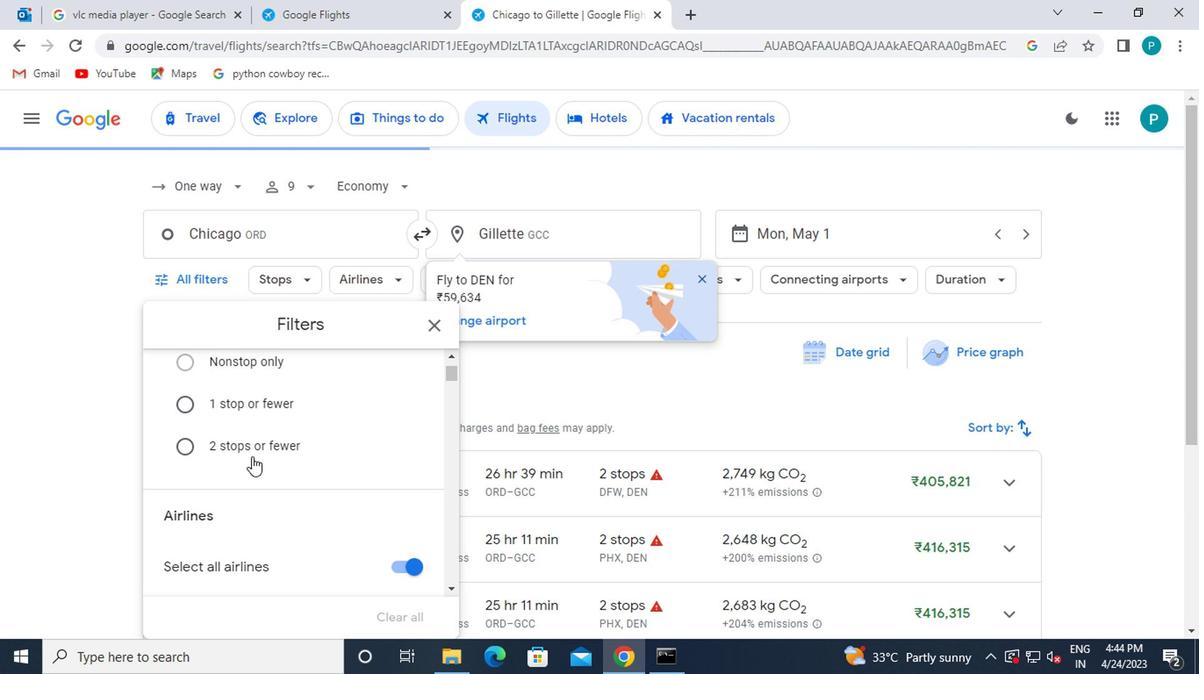 
Action: Mouse scrolled (251, 476) with delta (0, 0)
Screenshot: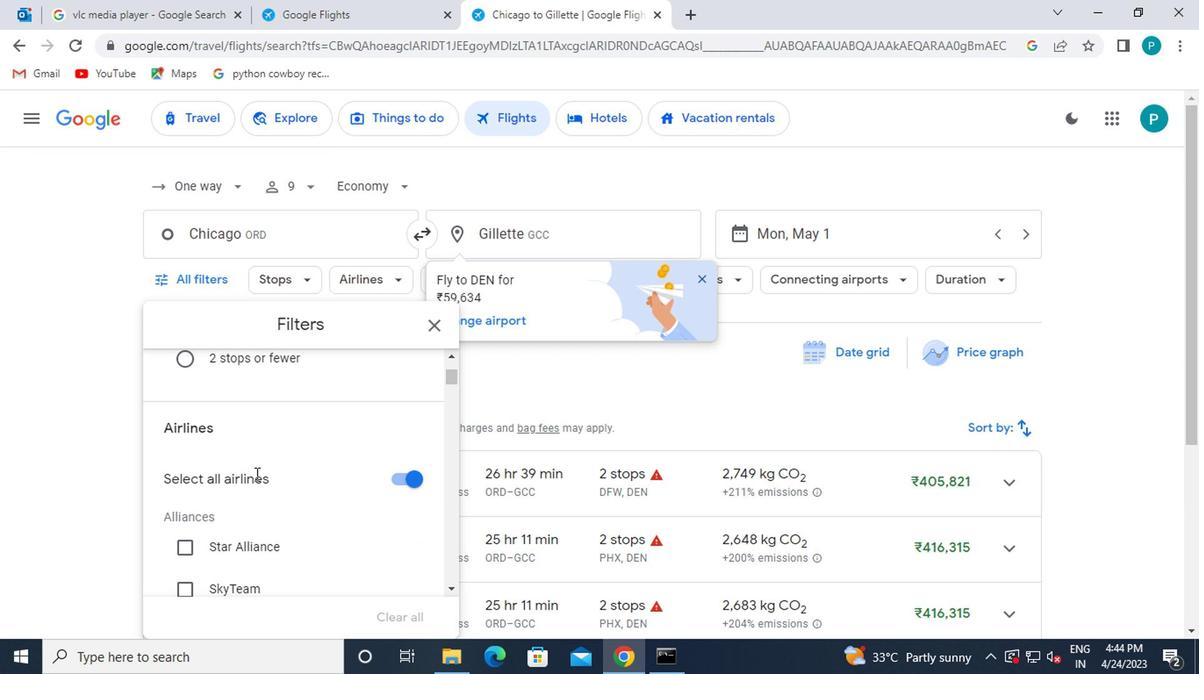 
Action: Mouse moved to (253, 479)
Screenshot: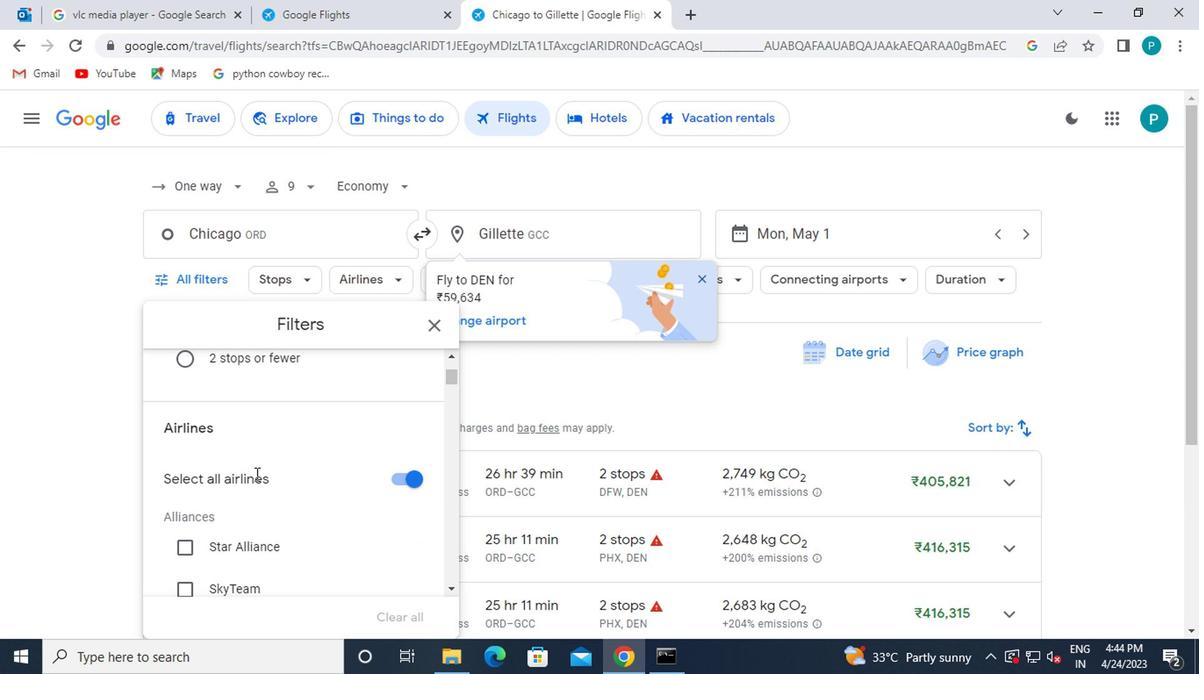 
Action: Mouse scrolled (253, 478) with delta (0, 0)
Screenshot: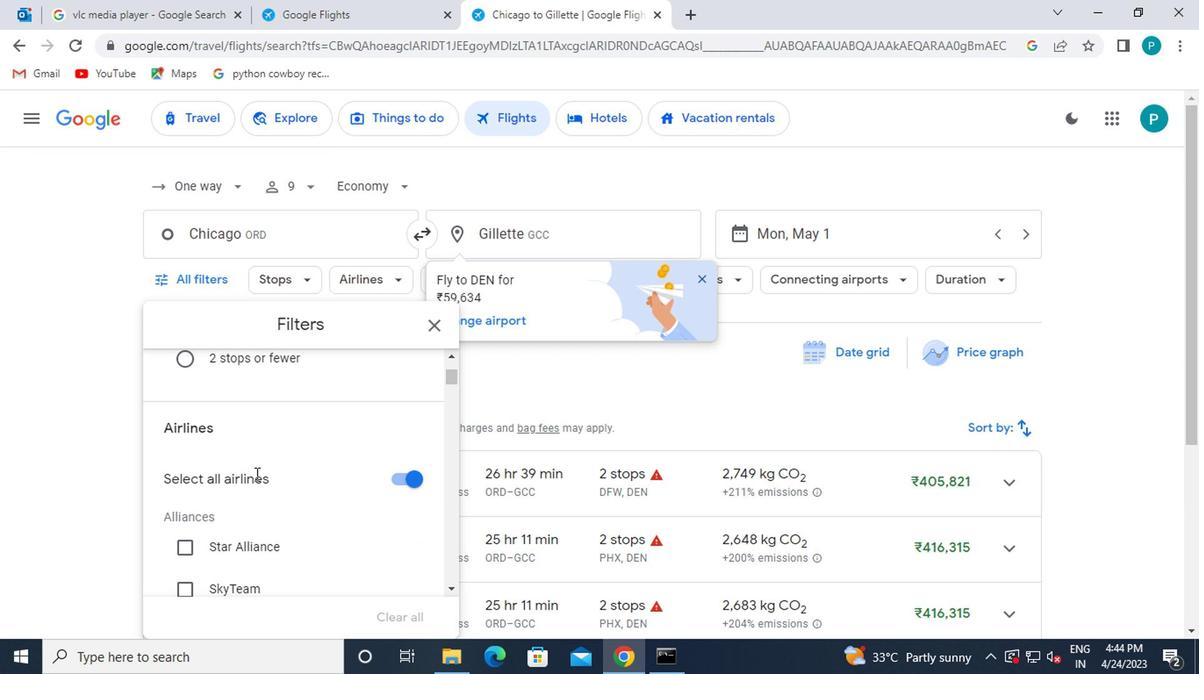 
Action: Mouse moved to (254, 481)
Screenshot: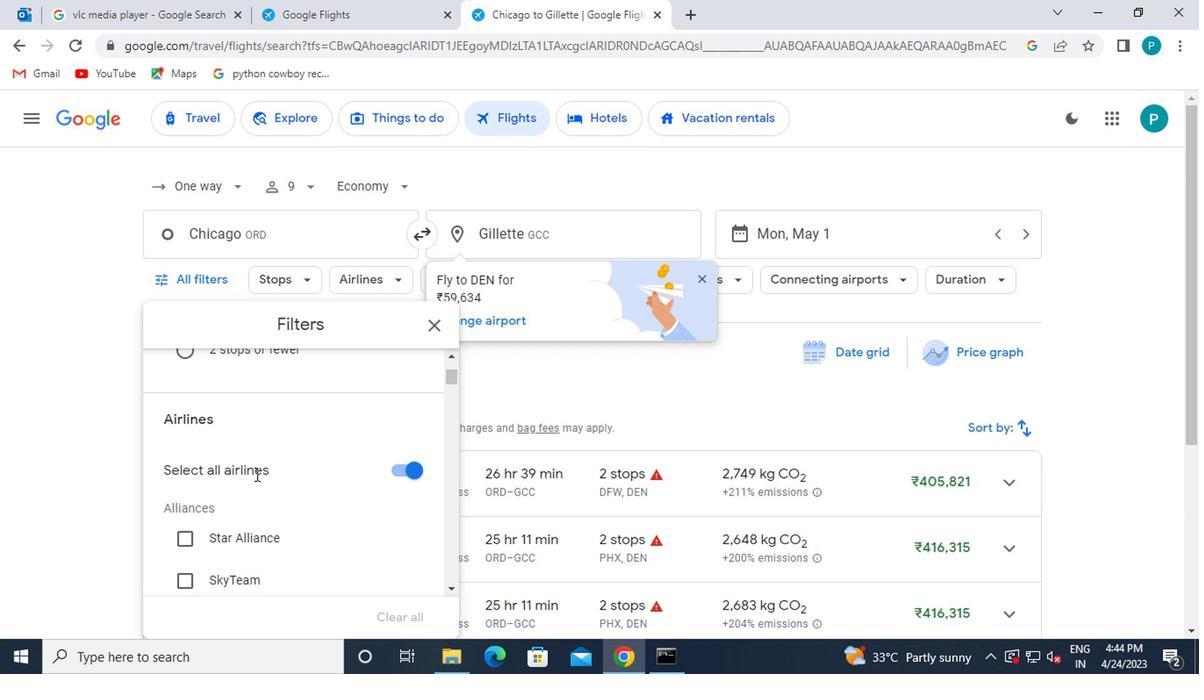 
Action: Mouse scrolled (254, 480) with delta (0, 0)
Screenshot: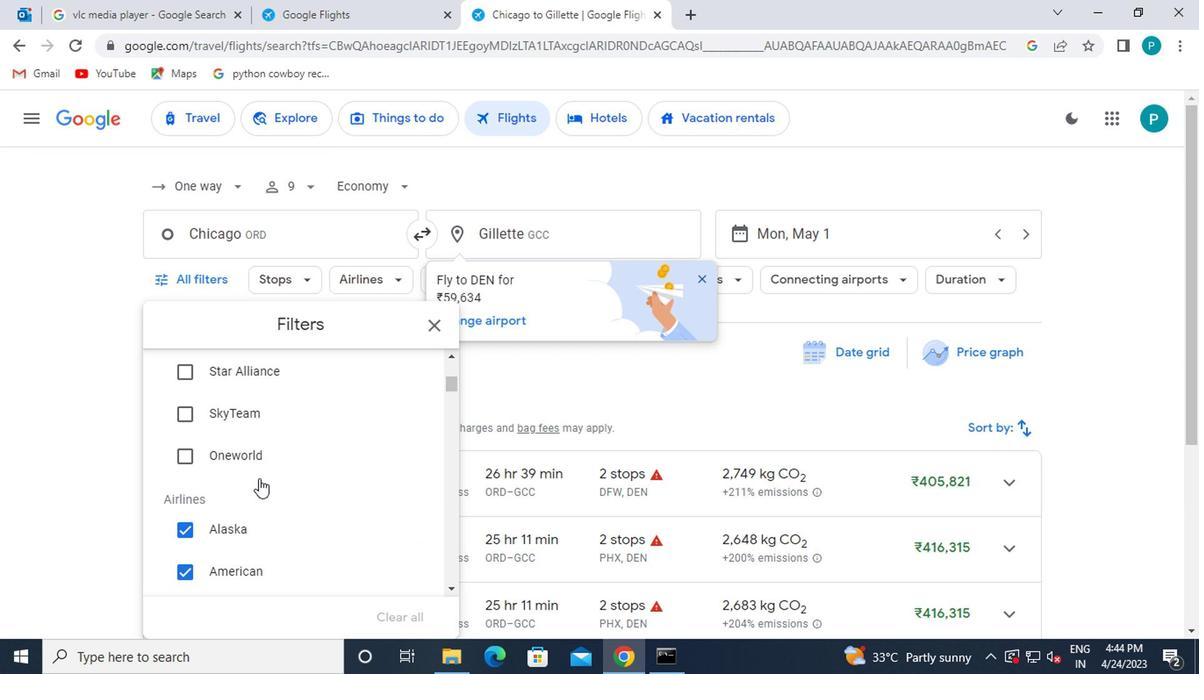 
Action: Mouse scrolled (254, 480) with delta (0, 0)
Screenshot: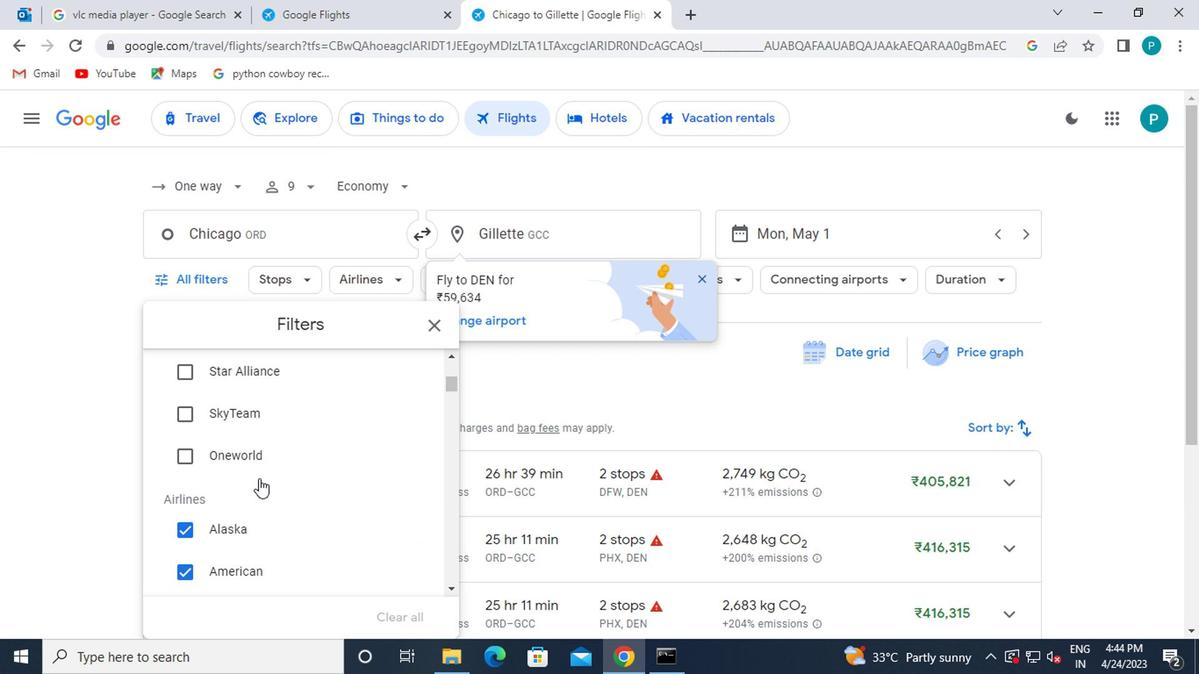 
Action: Mouse moved to (385, 560)
Screenshot: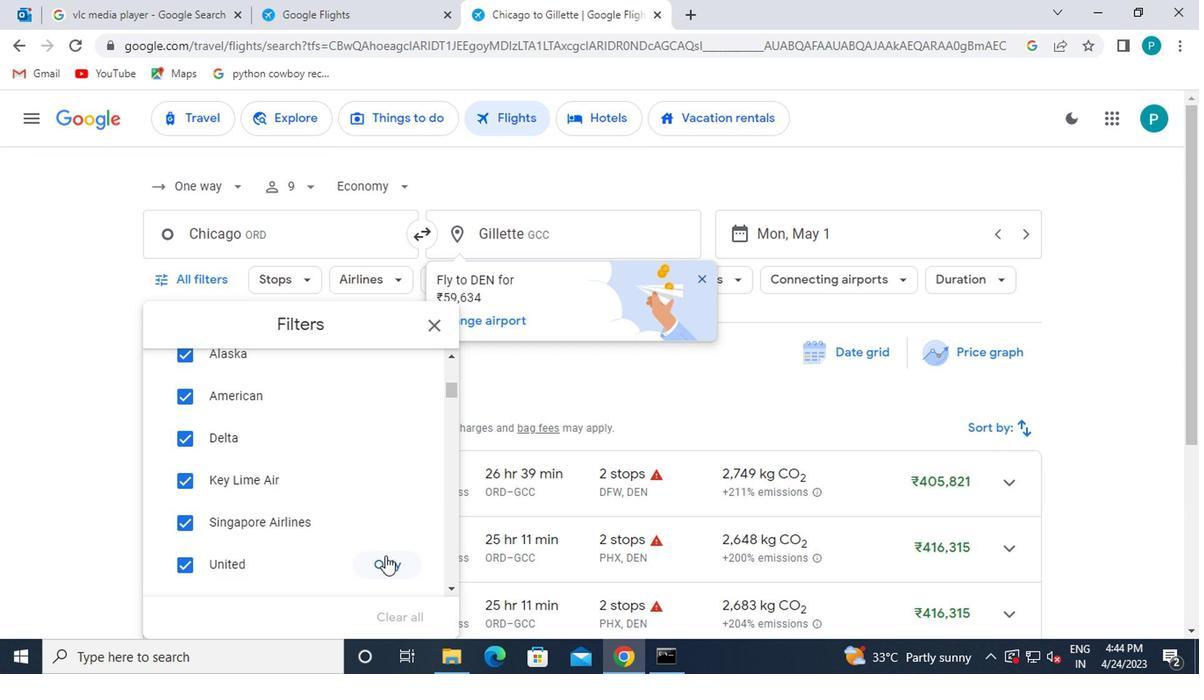 
Action: Mouse pressed left at (385, 560)
Screenshot: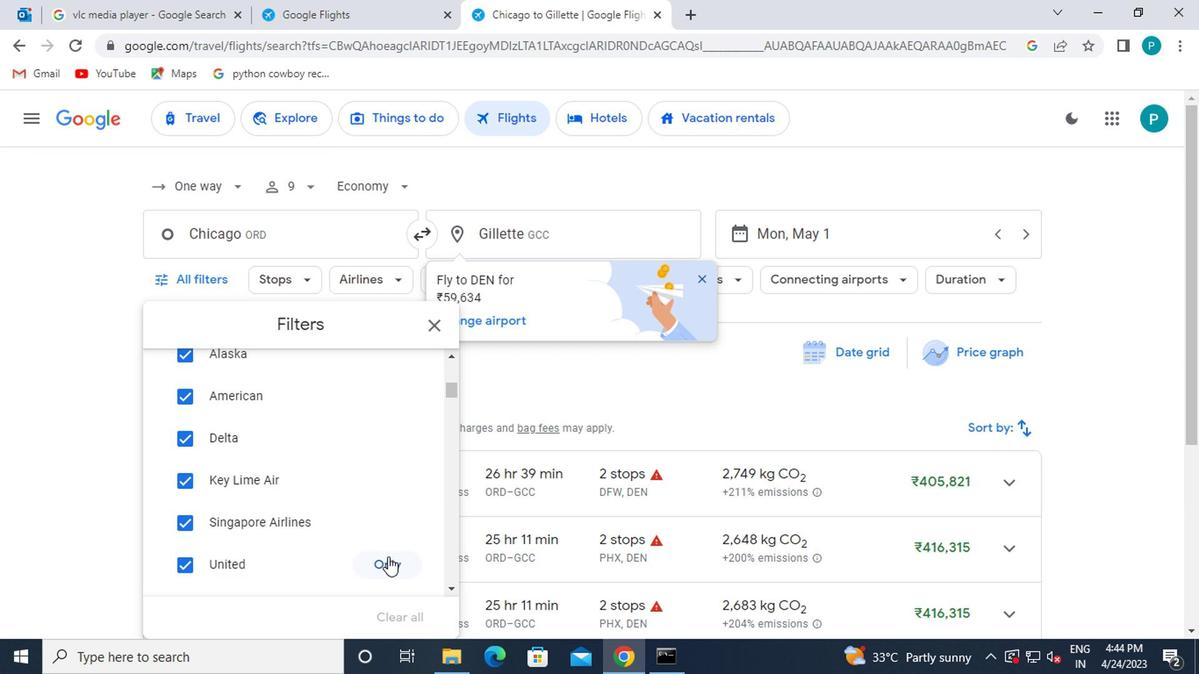 
Action: Mouse moved to (299, 507)
Screenshot: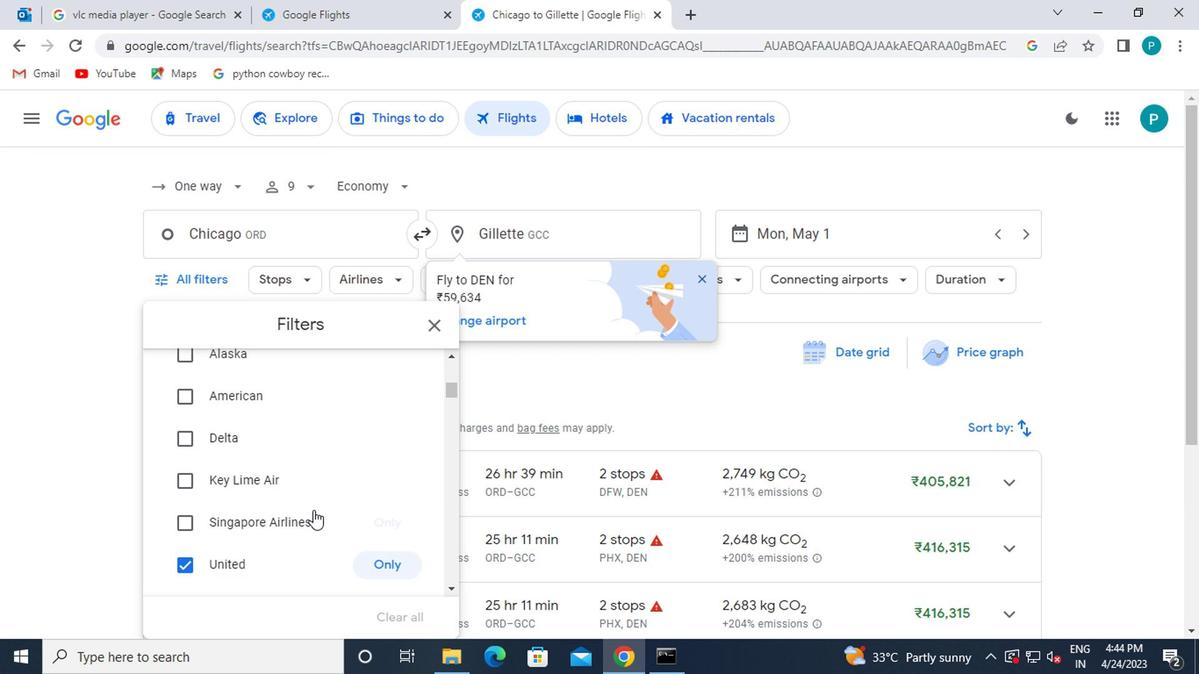 
Action: Mouse scrolled (299, 506) with delta (0, 0)
Screenshot: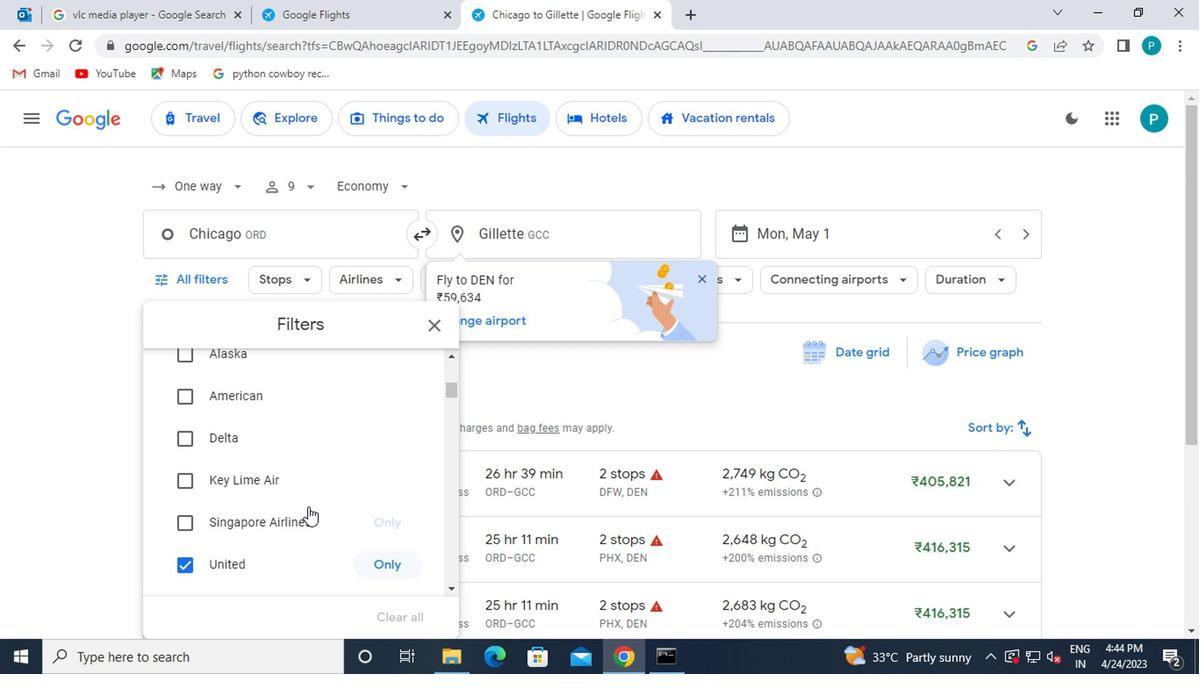 
Action: Mouse scrolled (299, 506) with delta (0, 0)
Screenshot: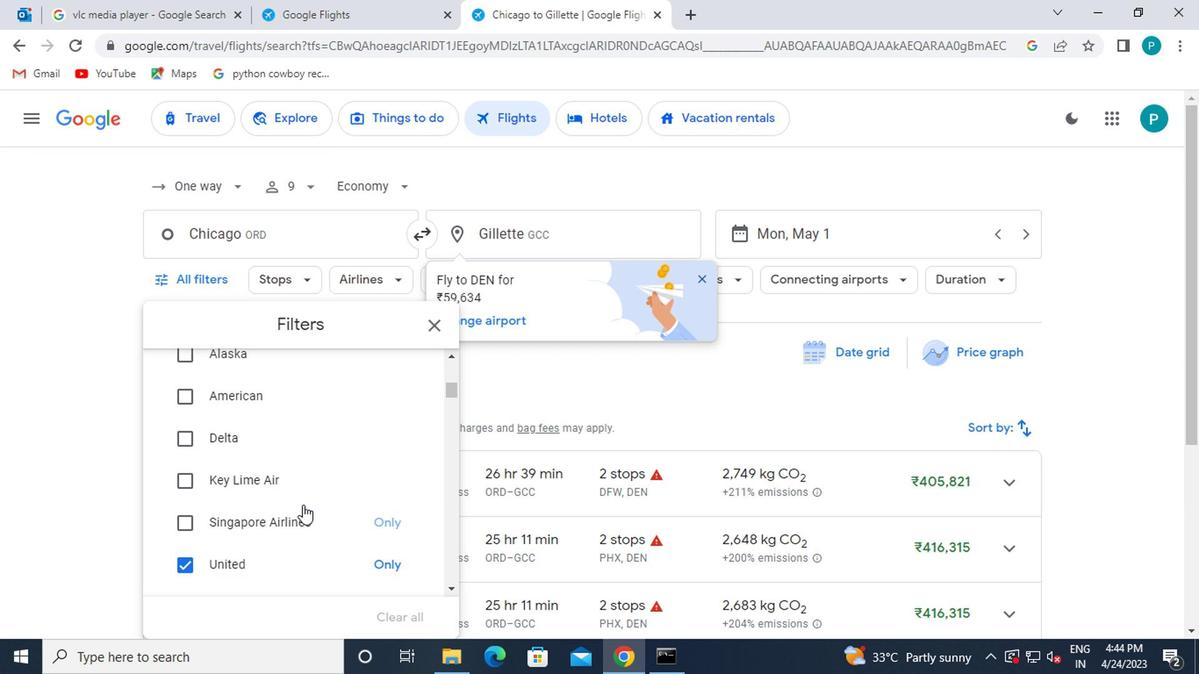 
Action: Mouse moved to (360, 474)
Screenshot: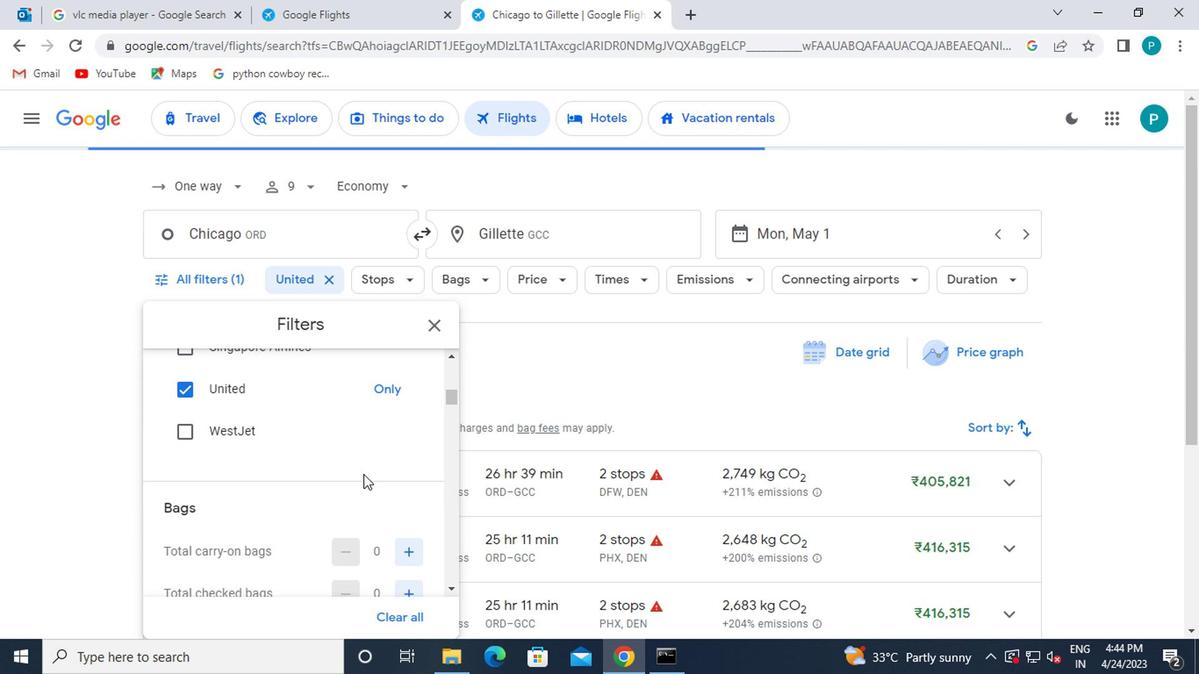 
Action: Mouse scrolled (360, 476) with delta (0, 1)
Screenshot: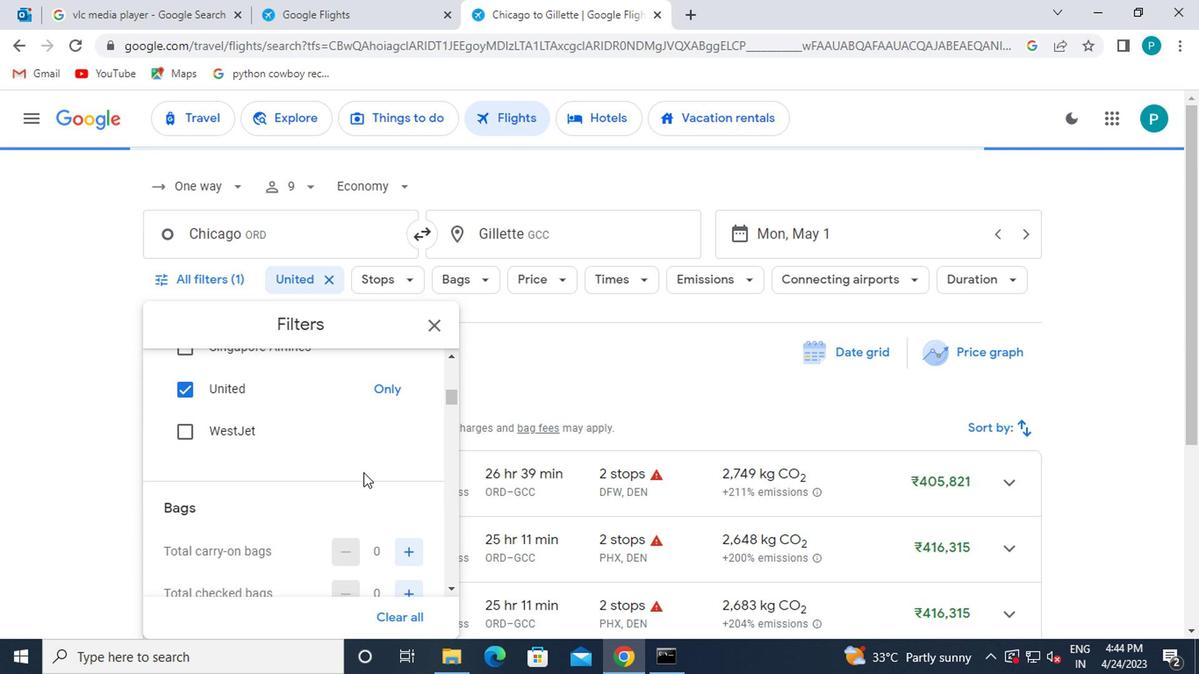 
Action: Mouse scrolled (360, 474) with delta (0, 0)
Screenshot: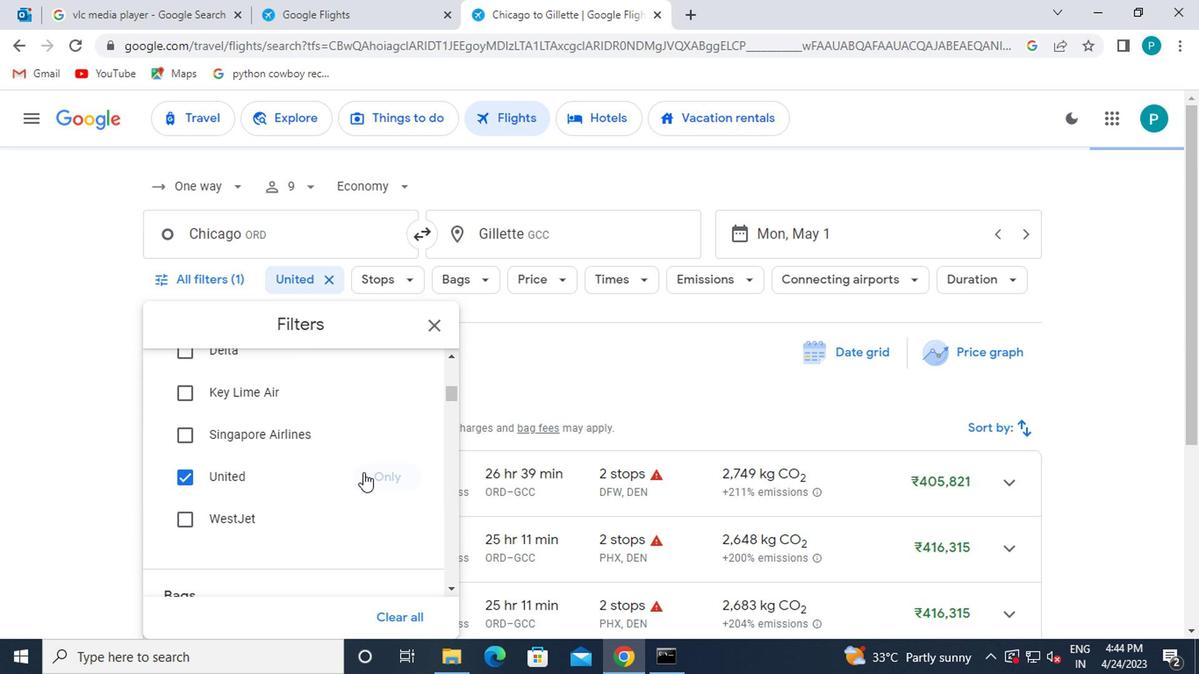 
Action: Mouse scrolled (360, 474) with delta (0, 0)
Screenshot: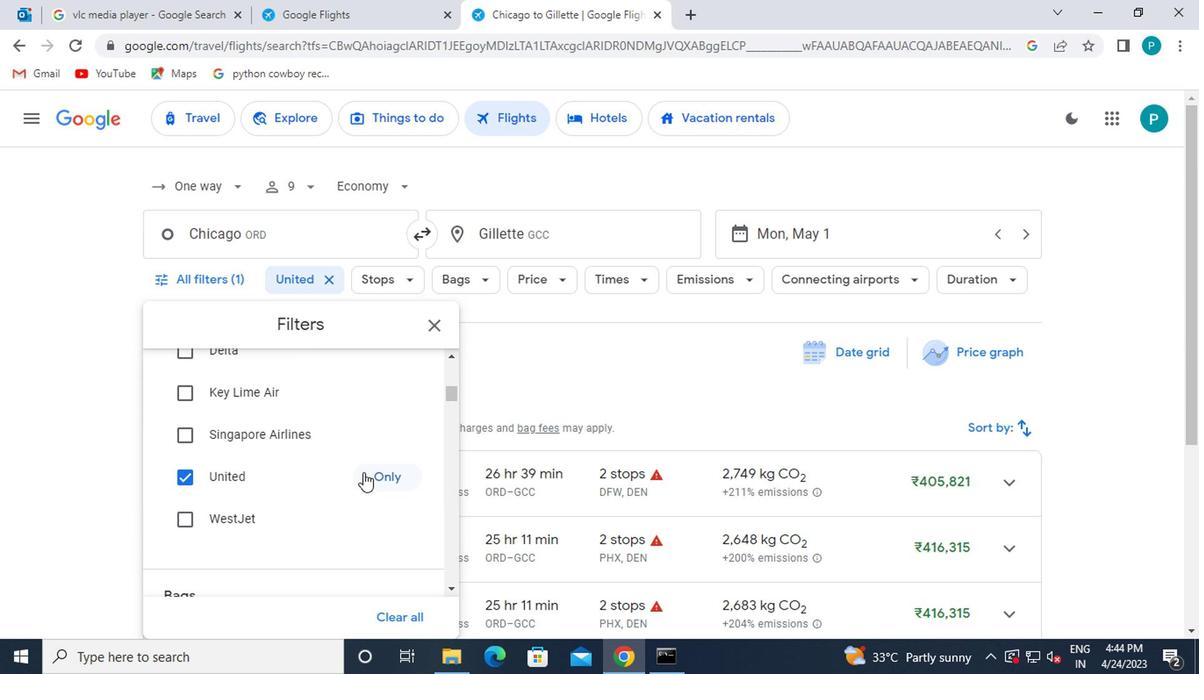 
Action: Mouse moved to (390, 487)
Screenshot: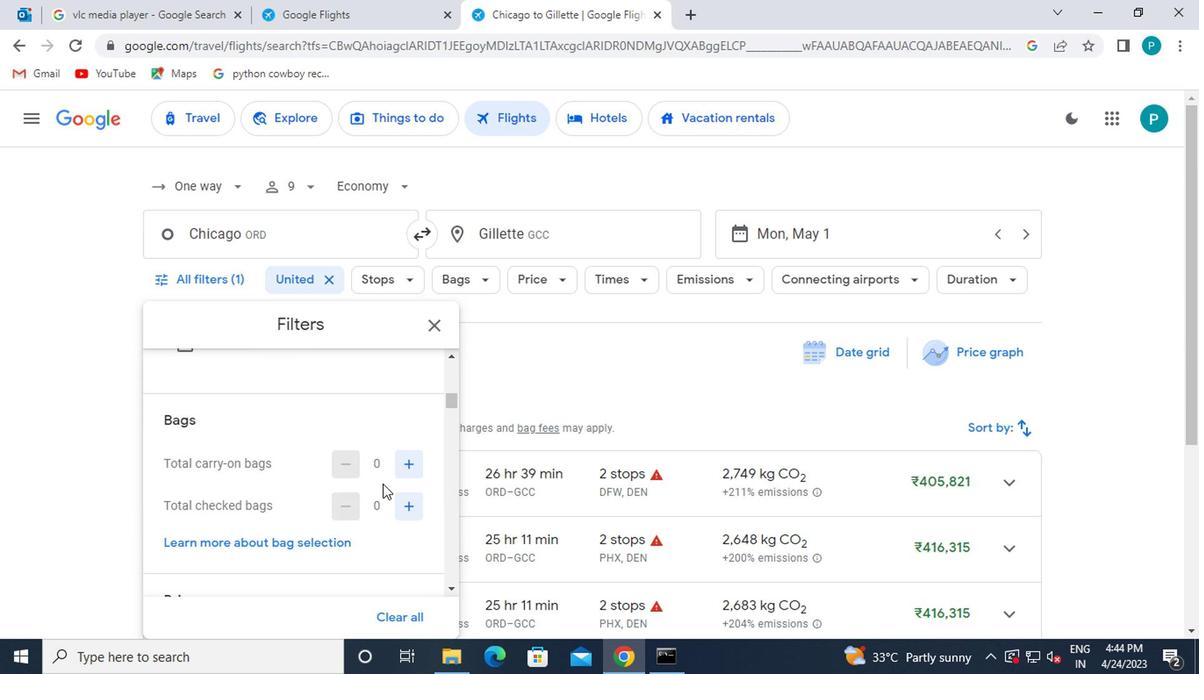 
Action: Mouse scrolled (390, 487) with delta (0, 0)
Screenshot: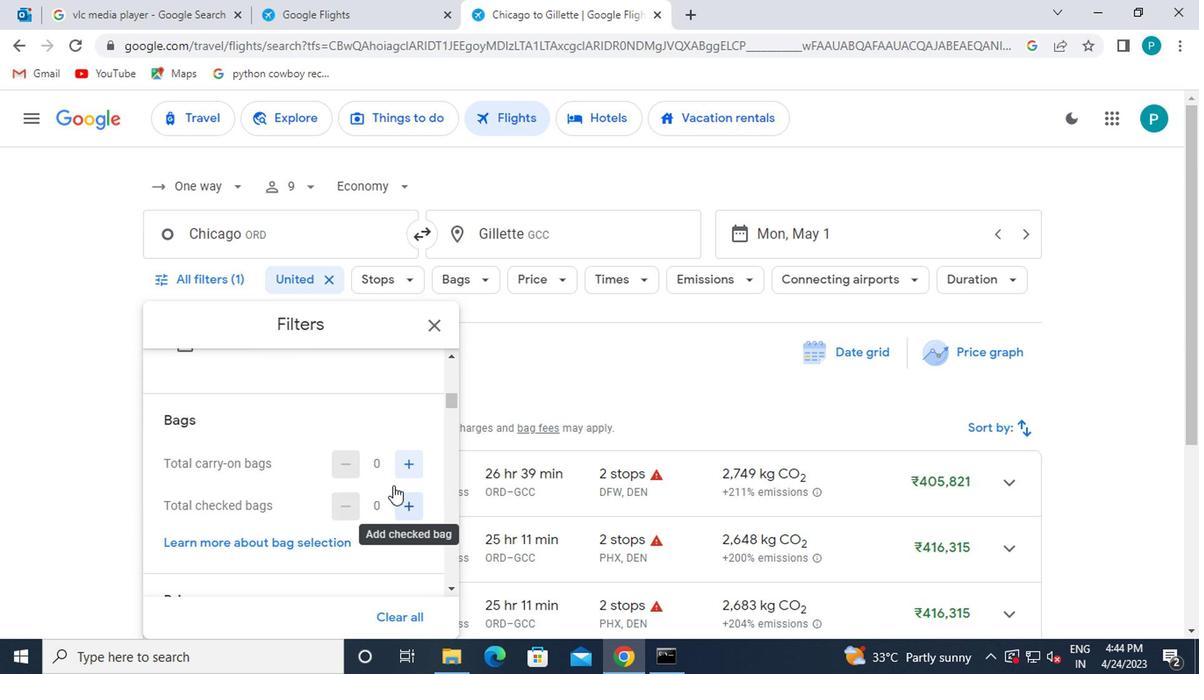 
Action: Mouse scrolled (390, 487) with delta (0, 0)
Screenshot: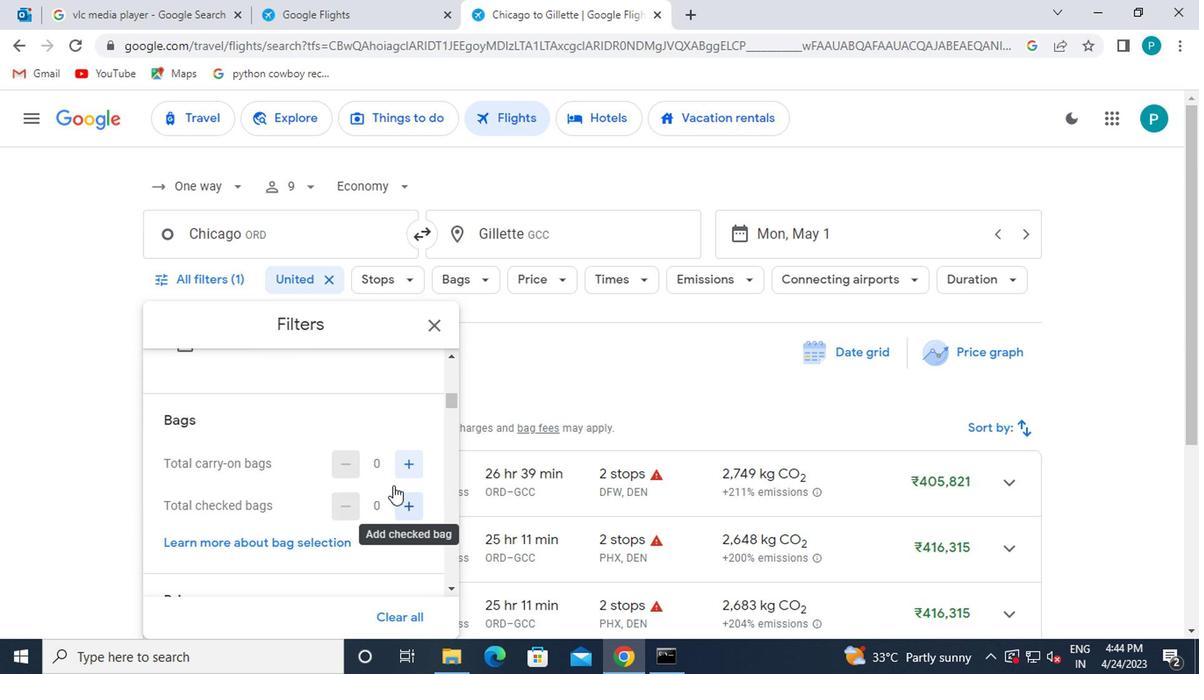 
Action: Mouse moved to (413, 496)
Screenshot: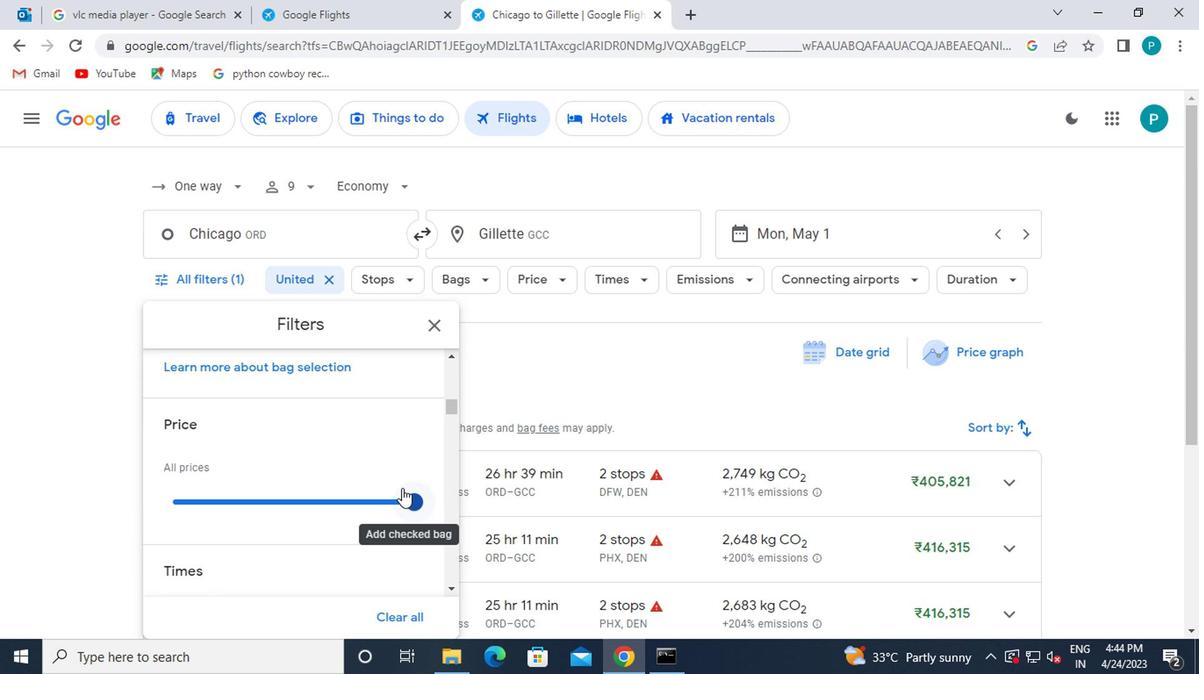 
Action: Mouse pressed left at (413, 496)
Screenshot: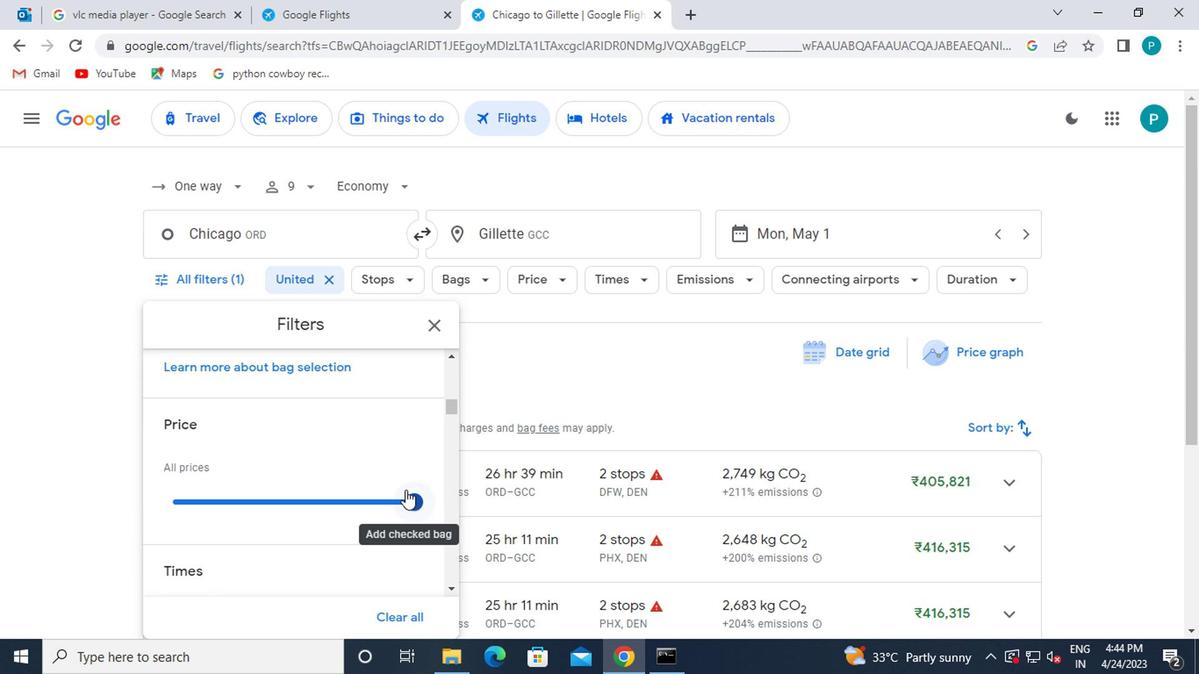 
Action: Mouse moved to (288, 534)
Screenshot: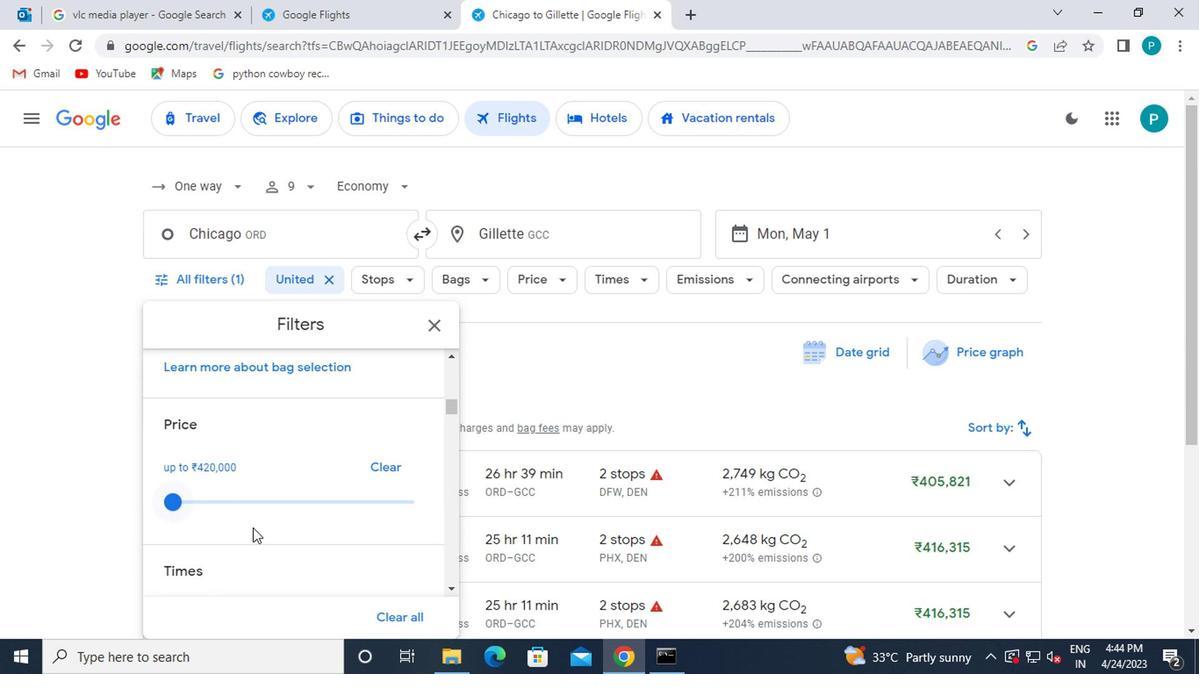 
Action: Mouse scrolled (288, 534) with delta (0, 0)
Screenshot: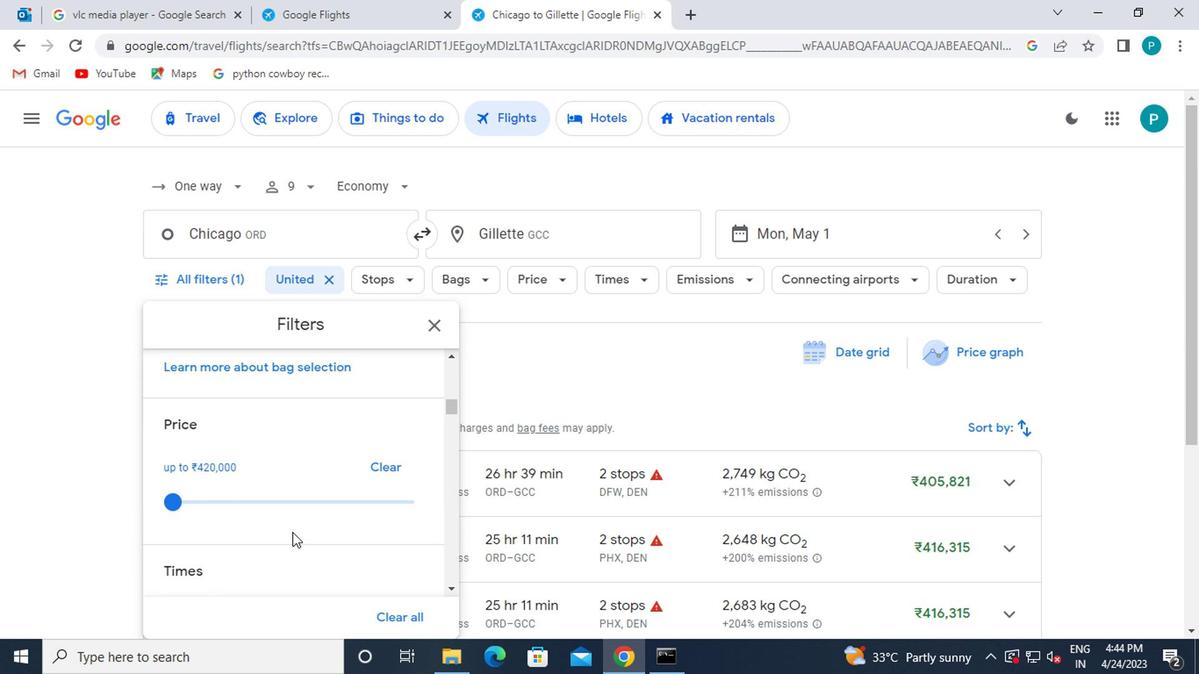 
Action: Mouse scrolled (288, 534) with delta (0, 0)
Screenshot: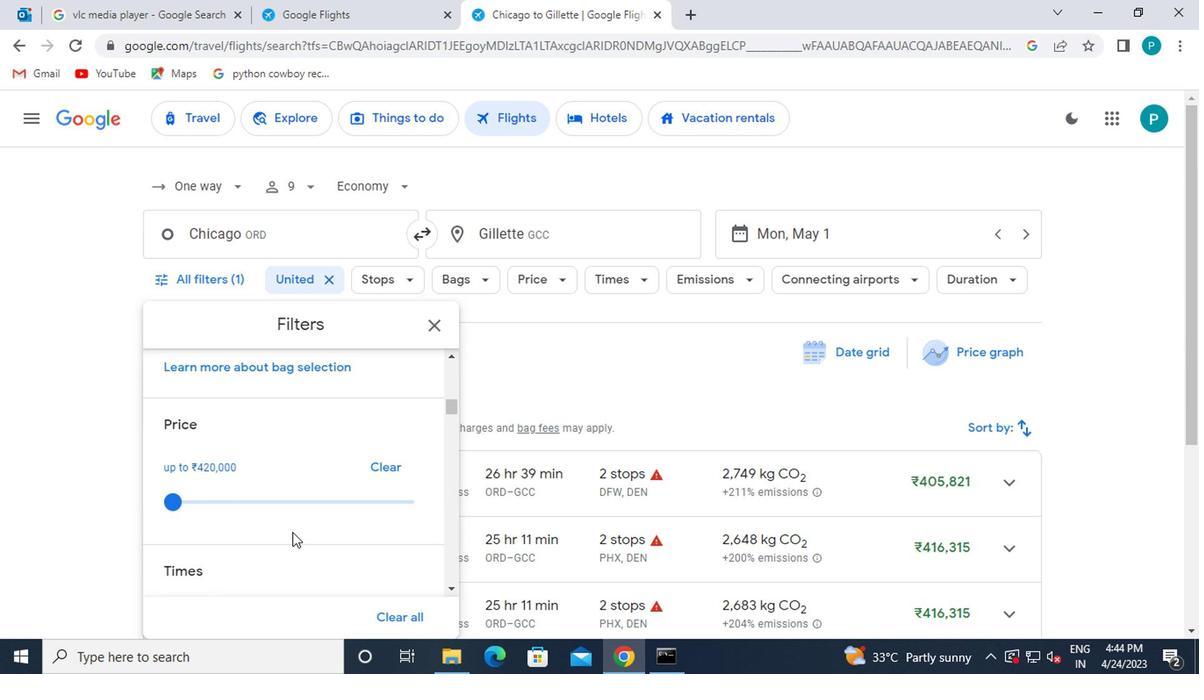 
Action: Mouse moved to (159, 524)
Screenshot: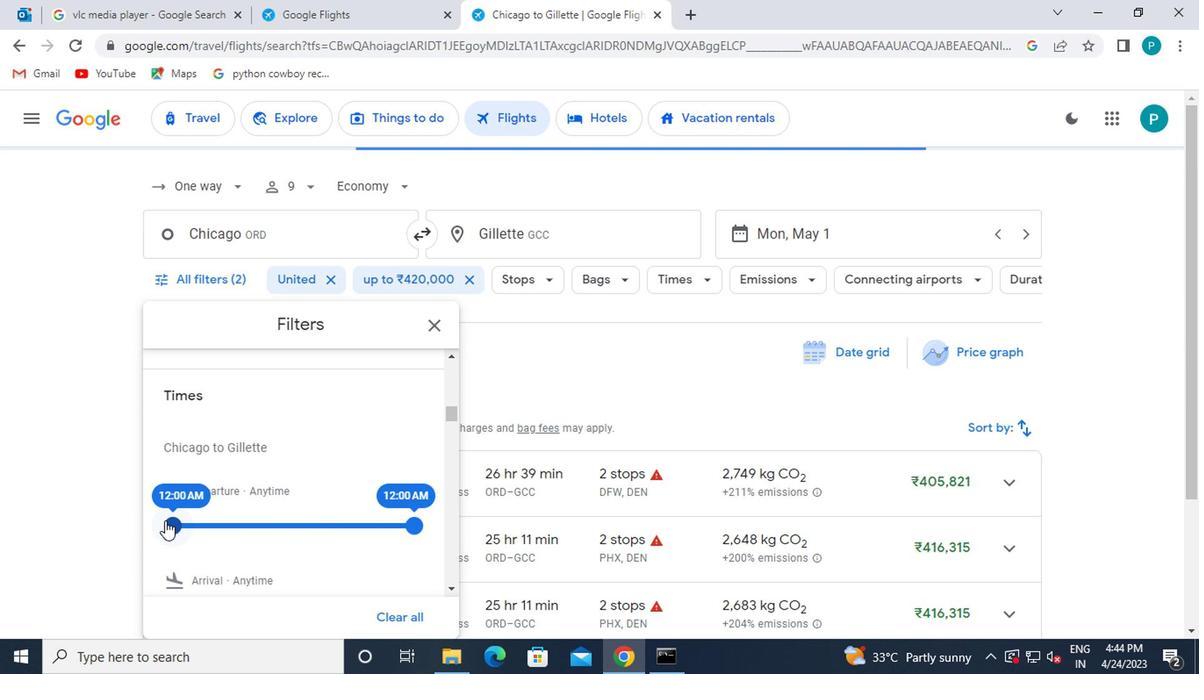 
Action: Mouse pressed left at (159, 524)
Screenshot: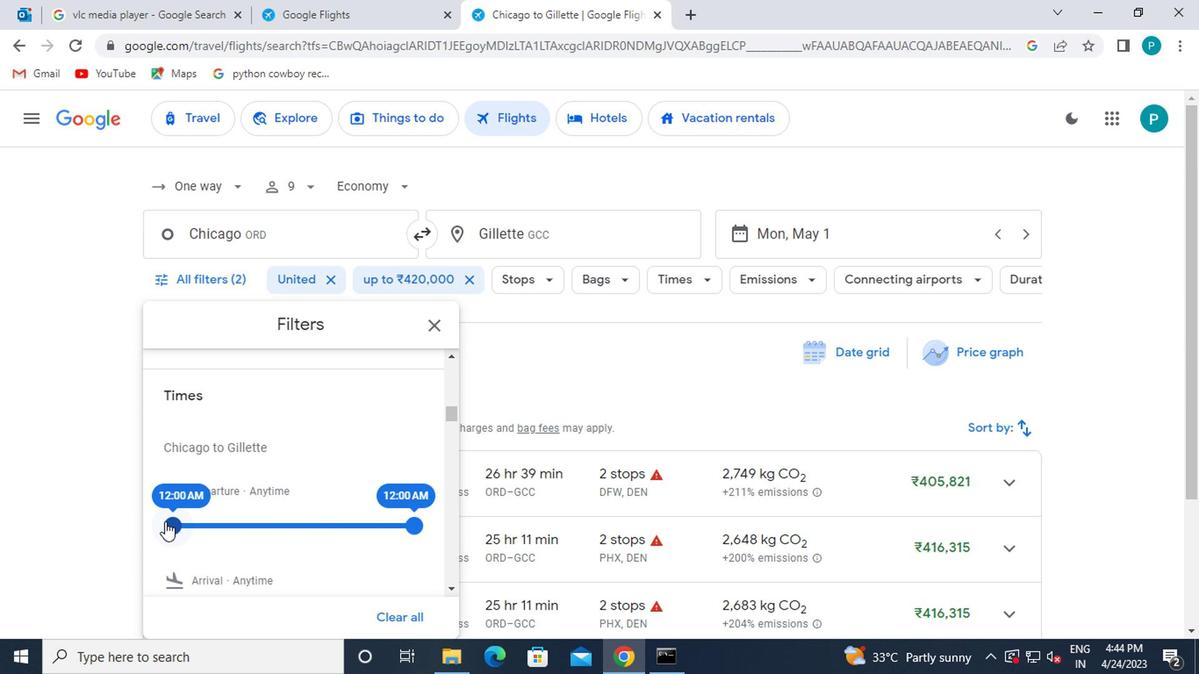
Action: Mouse moved to (438, 330)
Screenshot: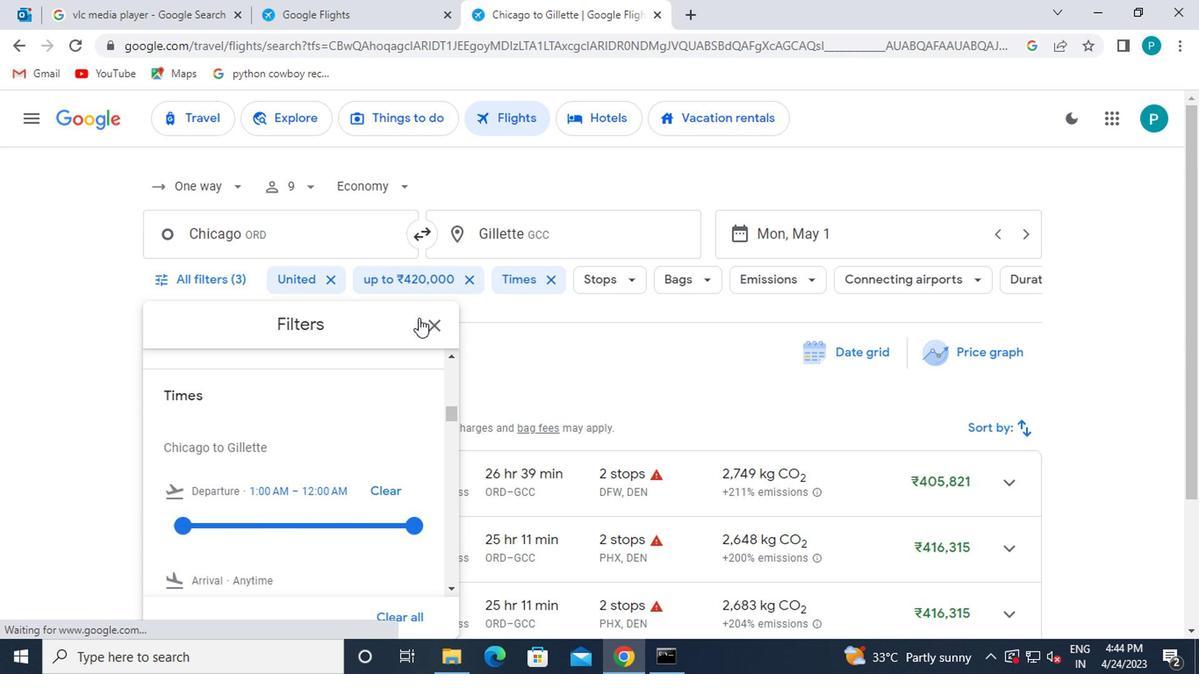 
Action: Mouse pressed left at (438, 330)
Screenshot: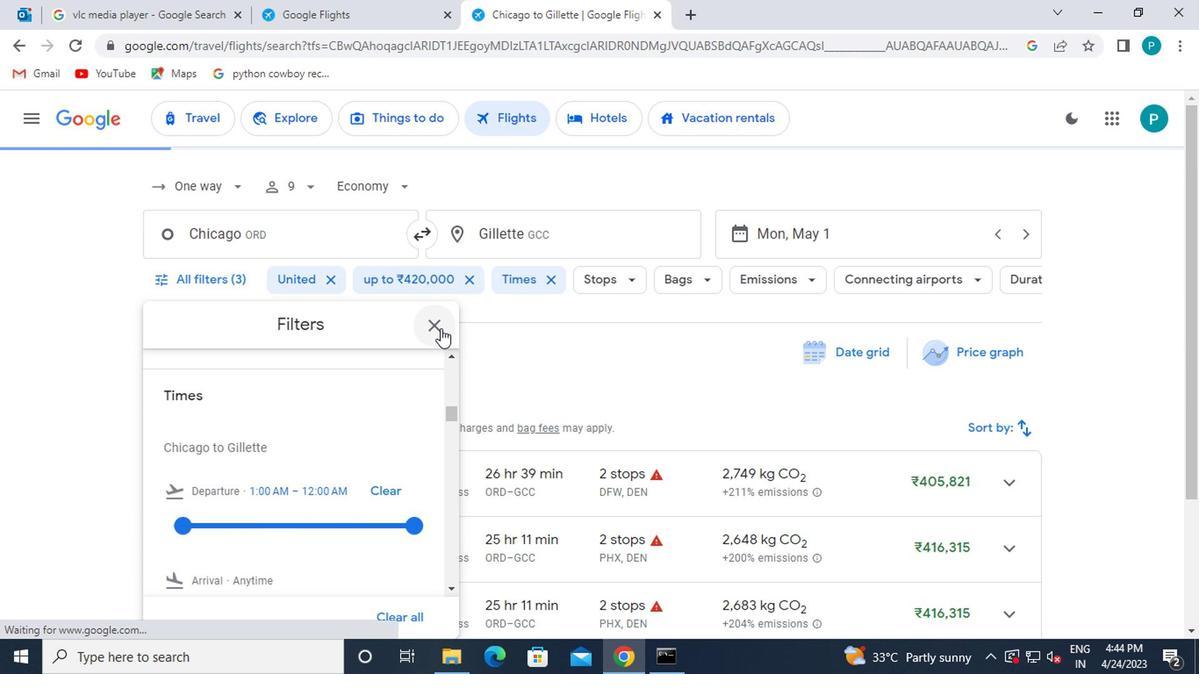 
